 Task: Find connections with filter location Kishtwār with filter topic #technologywith filter profile language Spanish with filter current company Next Education with filter school Odisha University of Technology and Research with filter industry International Trade and Development with filter service category Content Strategy with filter keywords title Computer Programmer
Action: Mouse moved to (266, 210)
Screenshot: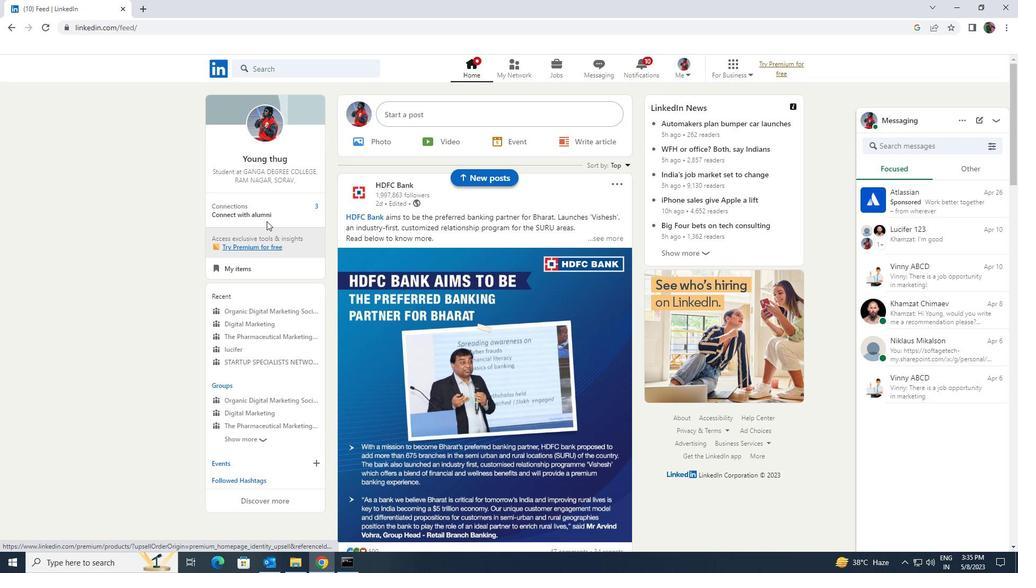 
Action: Mouse pressed left at (266, 210)
Screenshot: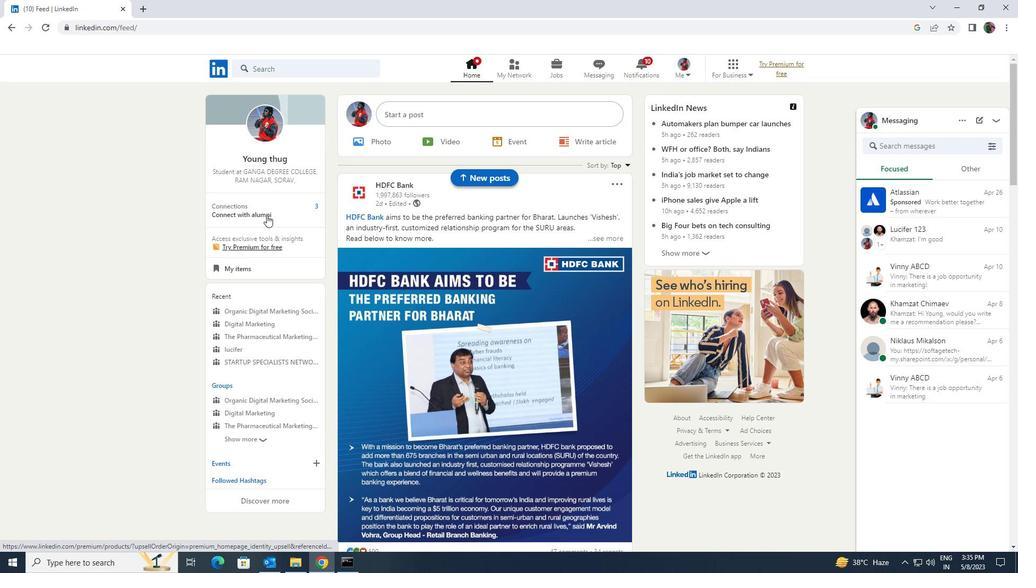 
Action: Mouse moved to (265, 130)
Screenshot: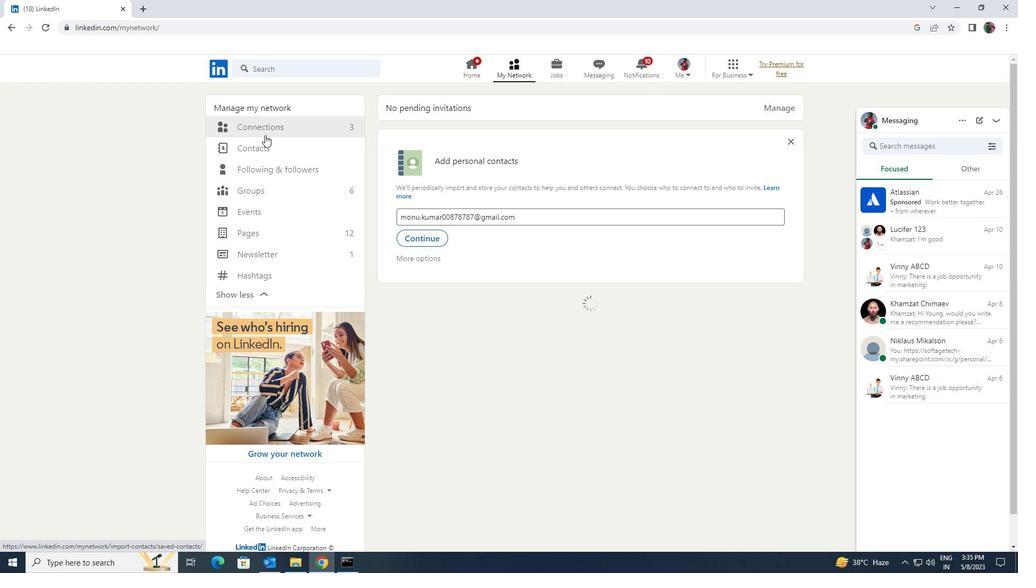 
Action: Mouse pressed left at (265, 130)
Screenshot: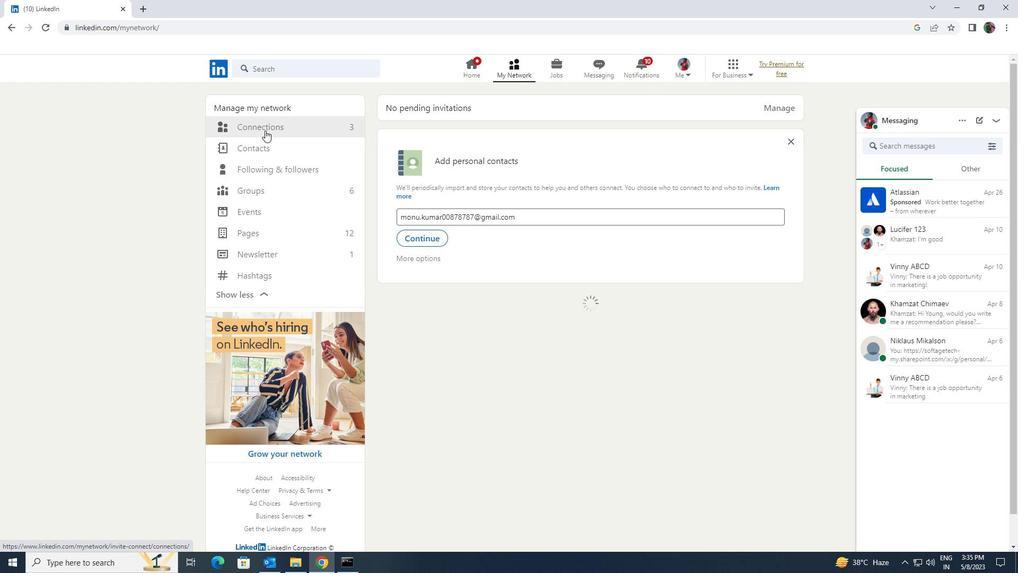 
Action: Mouse moved to (574, 127)
Screenshot: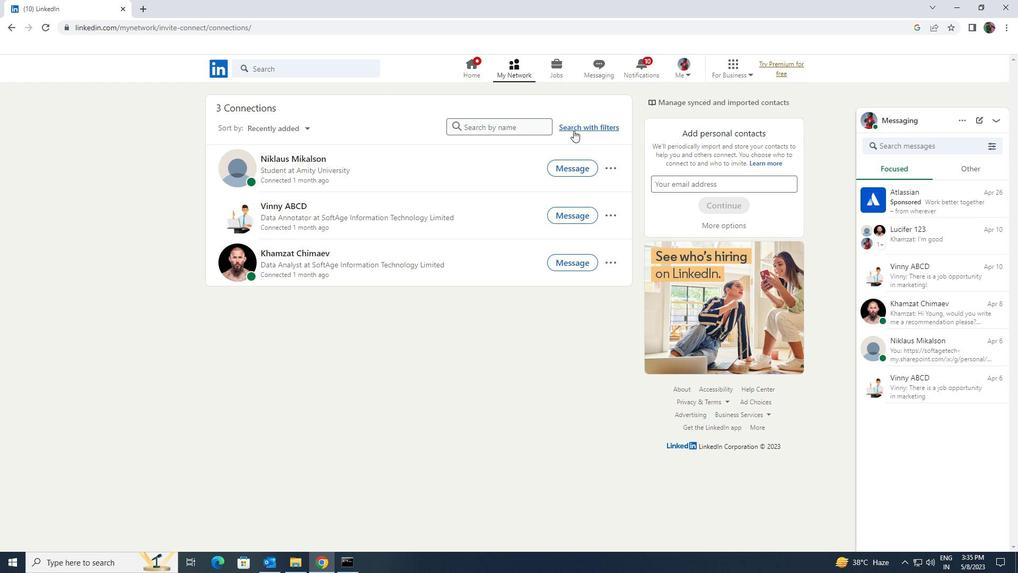 
Action: Mouse pressed left at (574, 127)
Screenshot: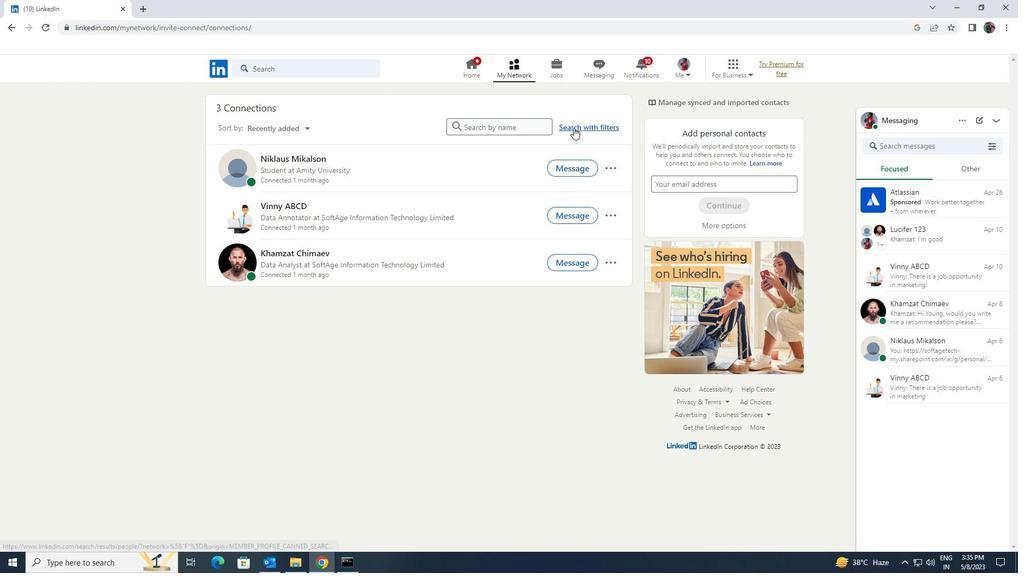 
Action: Mouse moved to (530, 98)
Screenshot: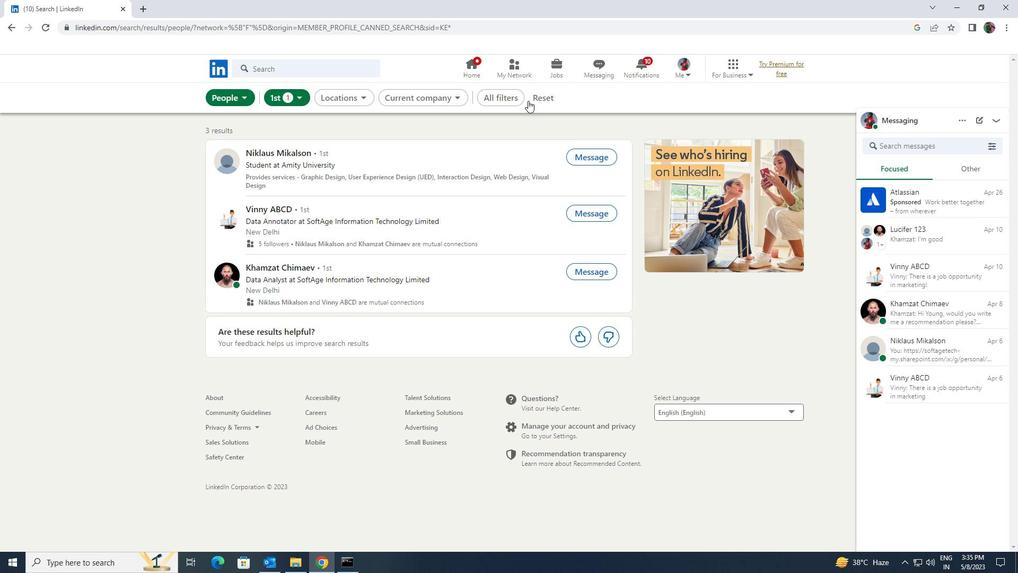 
Action: Mouse pressed left at (530, 98)
Screenshot: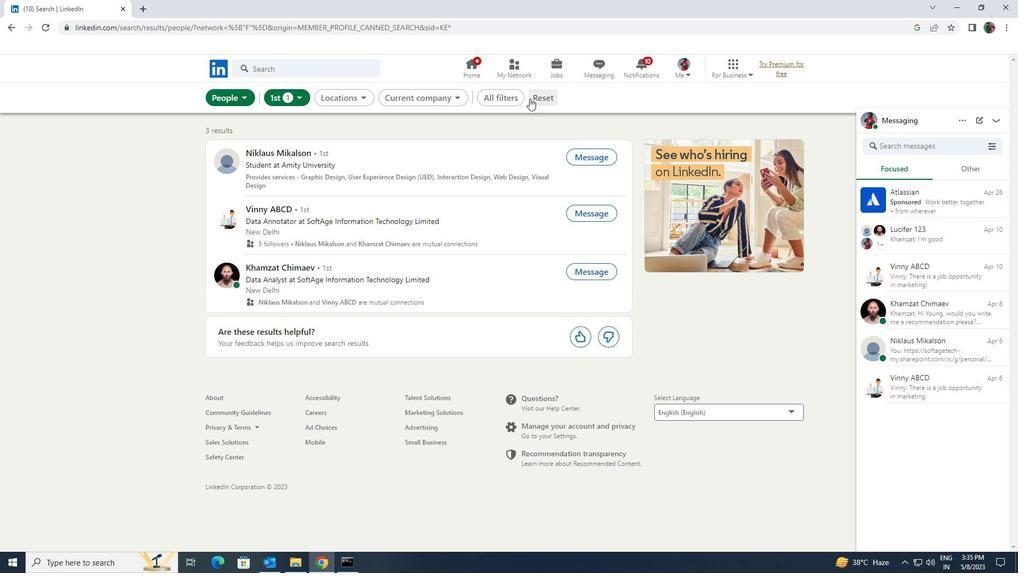 
Action: Mouse moved to (519, 97)
Screenshot: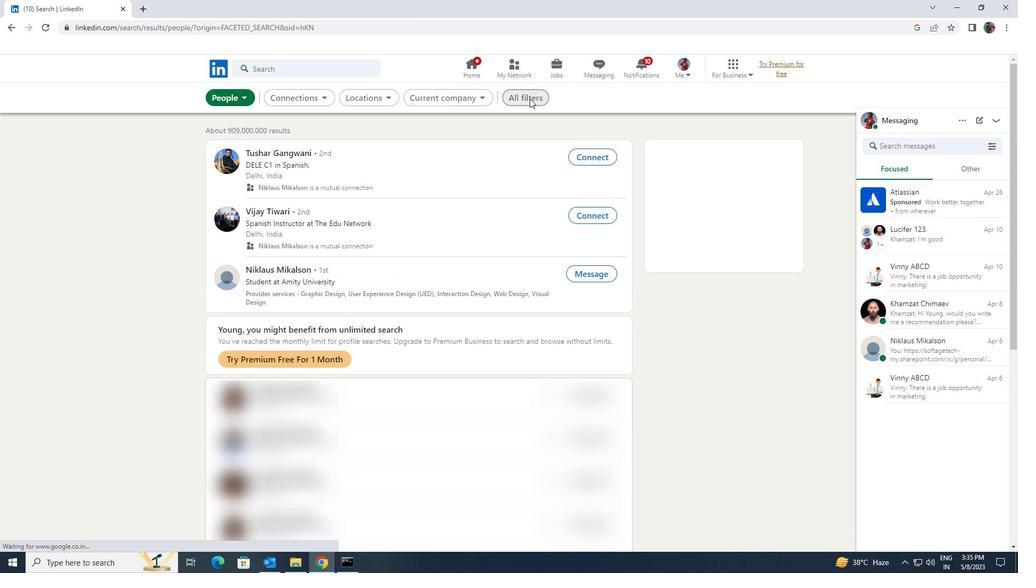 
Action: Mouse pressed left at (519, 97)
Screenshot: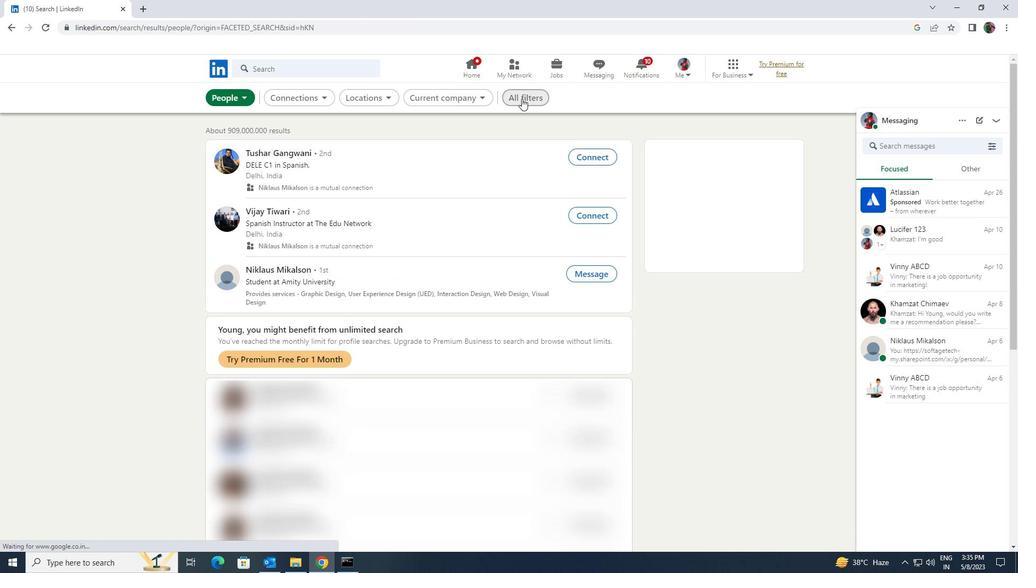 
Action: Mouse moved to (890, 412)
Screenshot: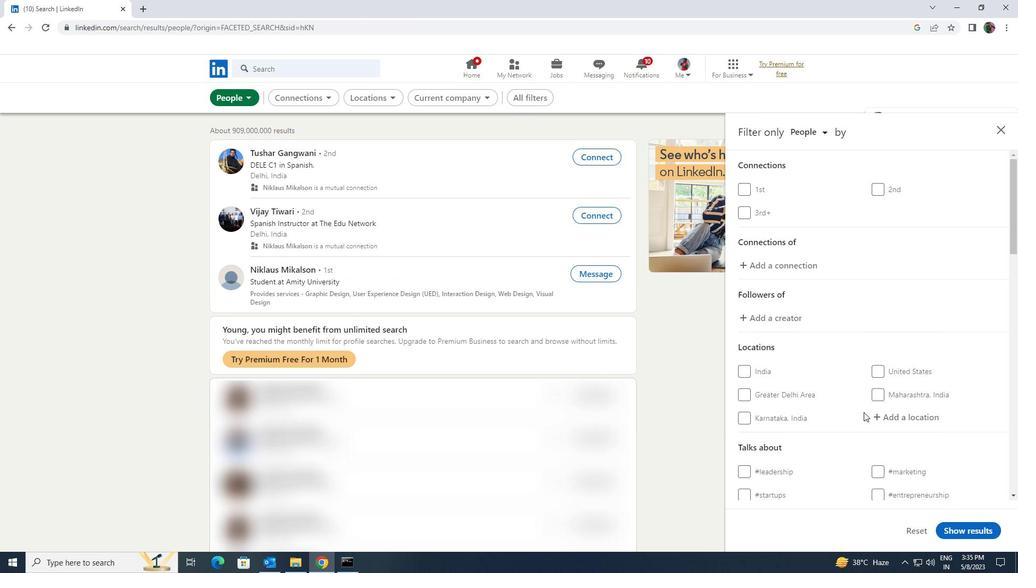 
Action: Mouse pressed left at (890, 412)
Screenshot: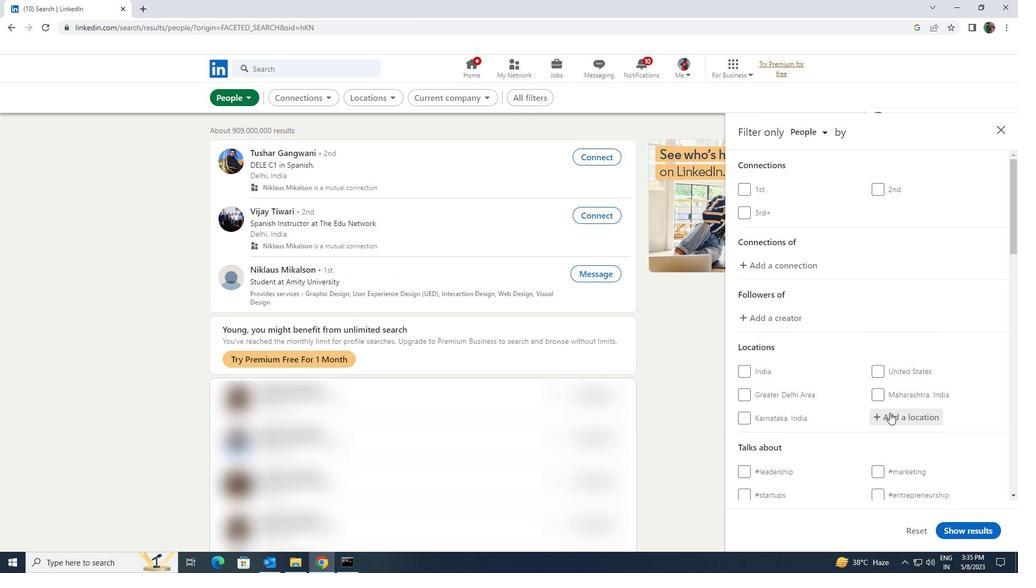 
Action: Key pressed <Key.shift><Key.shift>KISHTWAR
Screenshot: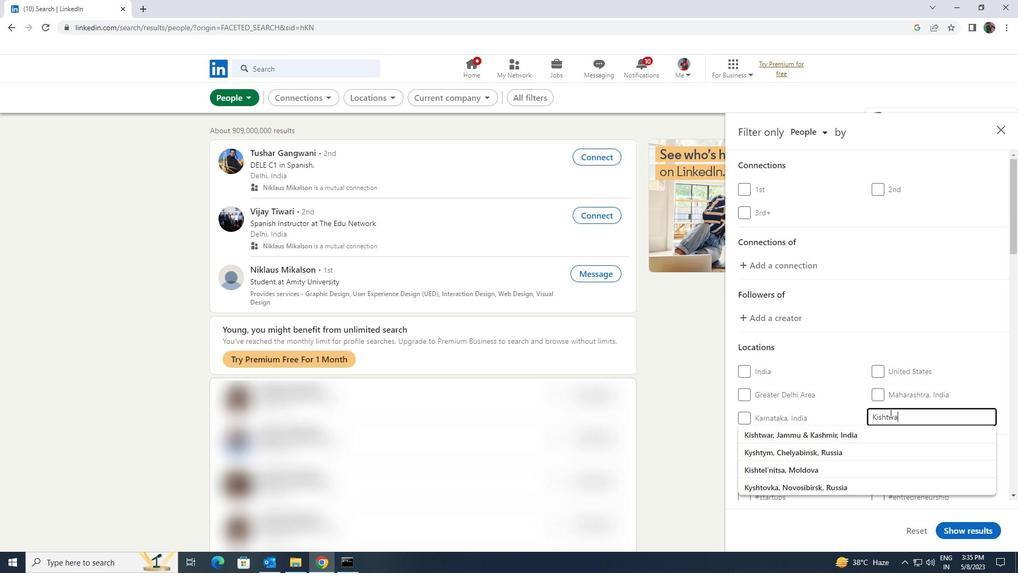 
Action: Mouse moved to (890, 428)
Screenshot: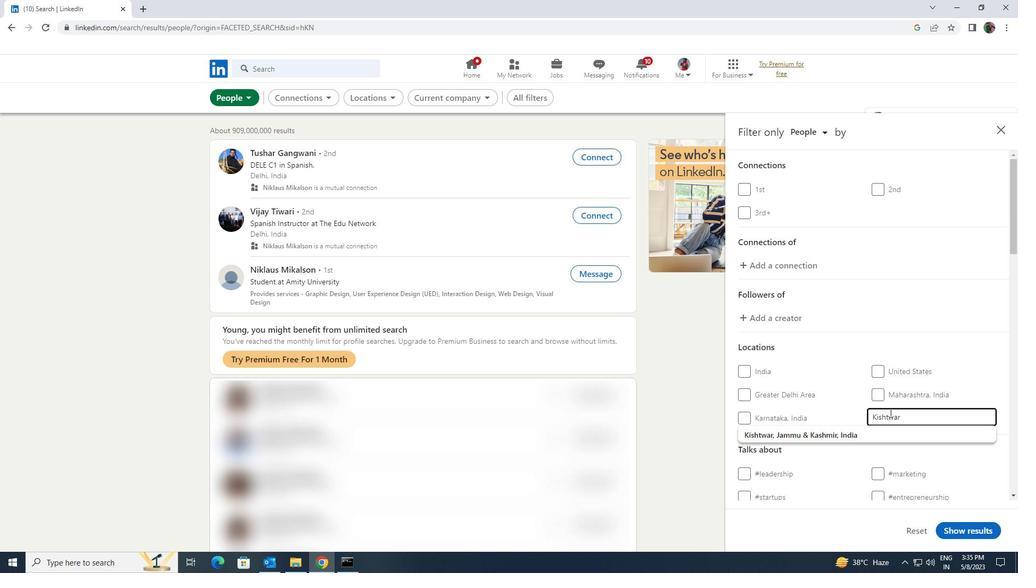 
Action: Mouse pressed left at (890, 428)
Screenshot: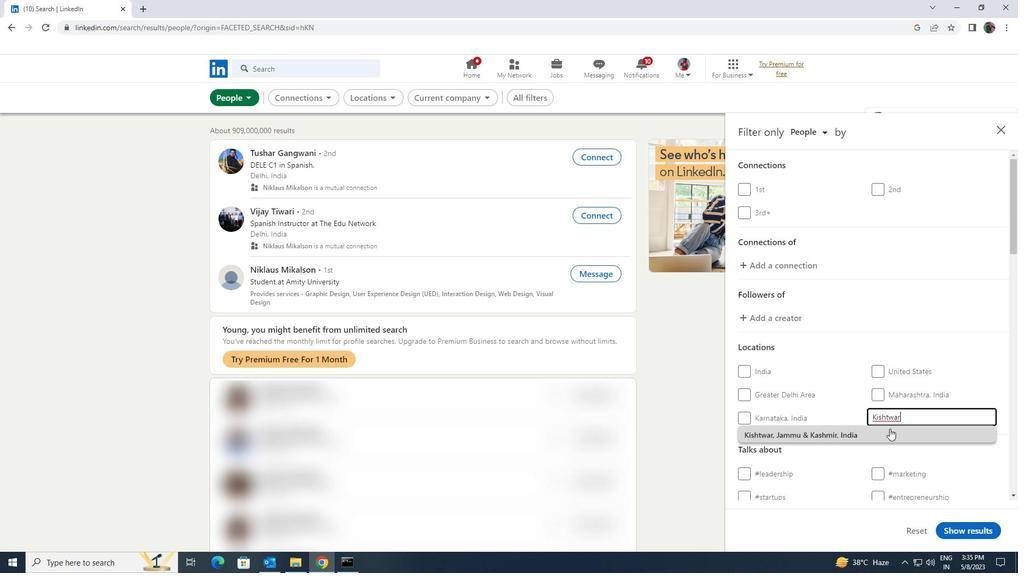 
Action: Mouse moved to (890, 429)
Screenshot: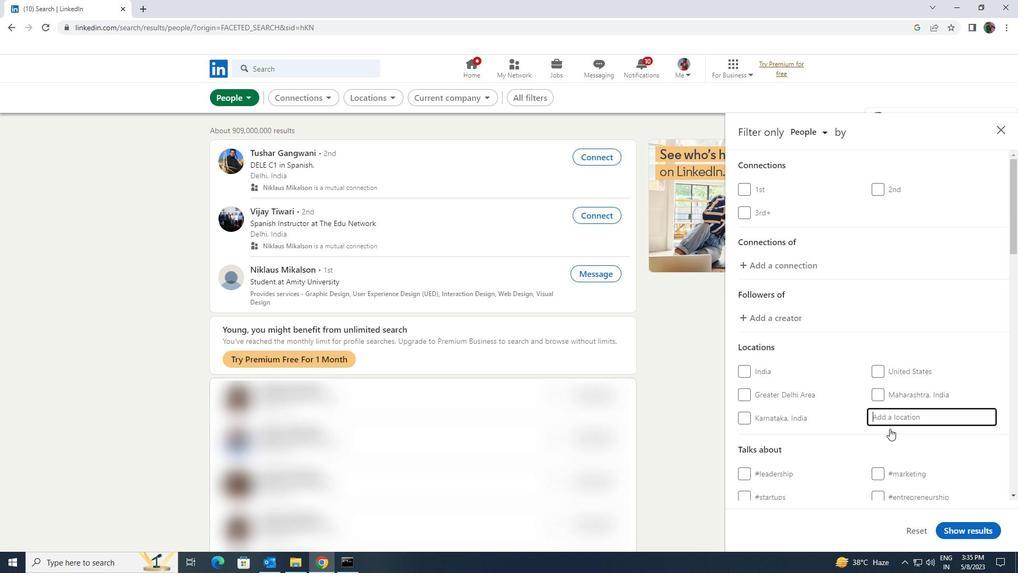 
Action: Mouse scrolled (890, 428) with delta (0, 0)
Screenshot: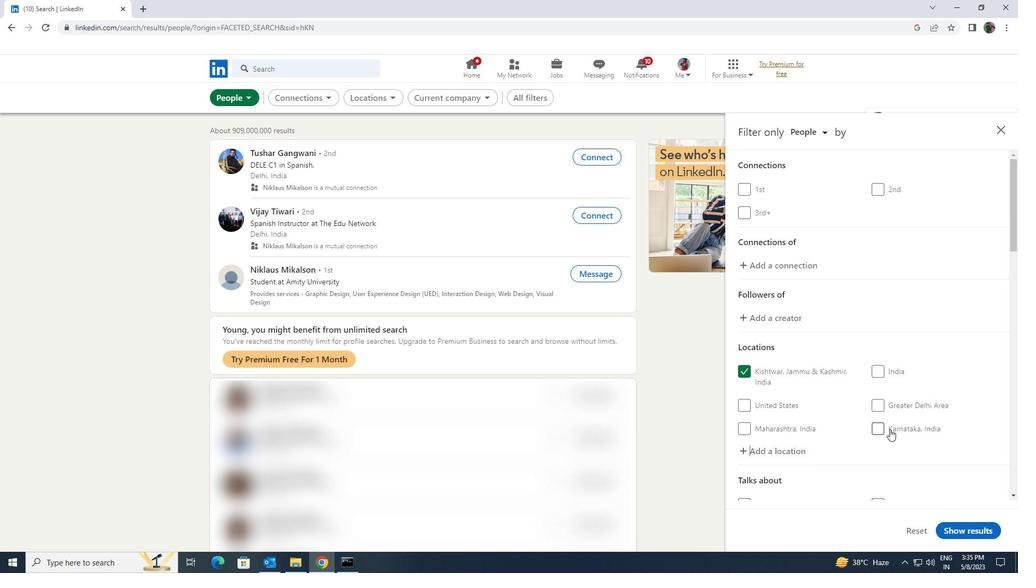 
Action: Mouse scrolled (890, 428) with delta (0, 0)
Screenshot: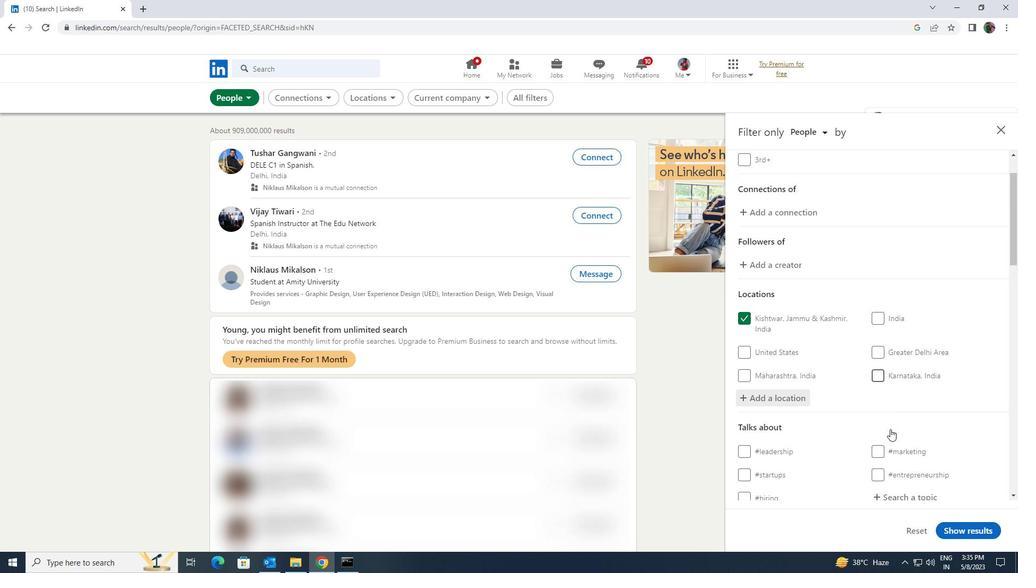 
Action: Mouse moved to (894, 438)
Screenshot: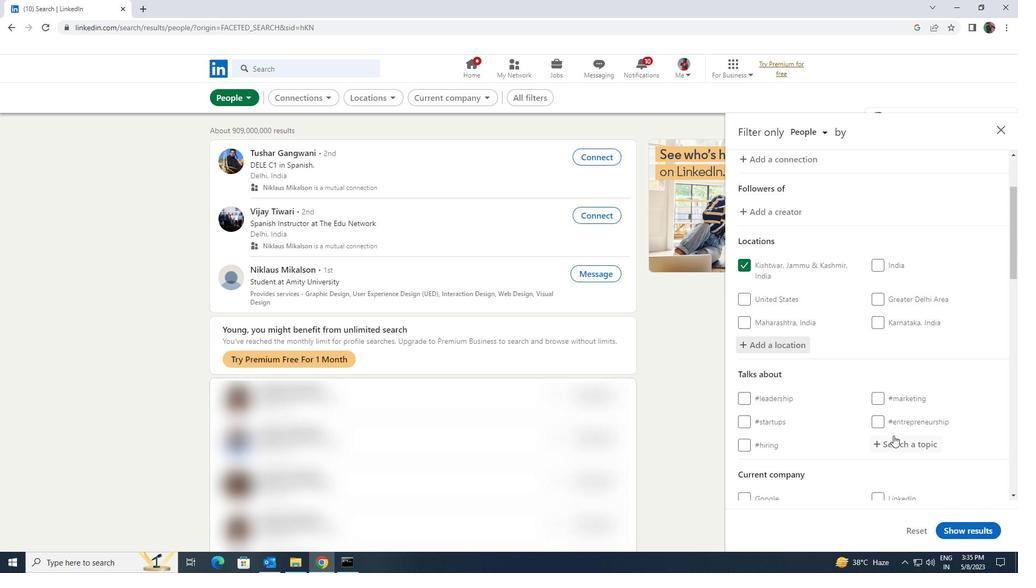 
Action: Mouse pressed left at (894, 438)
Screenshot: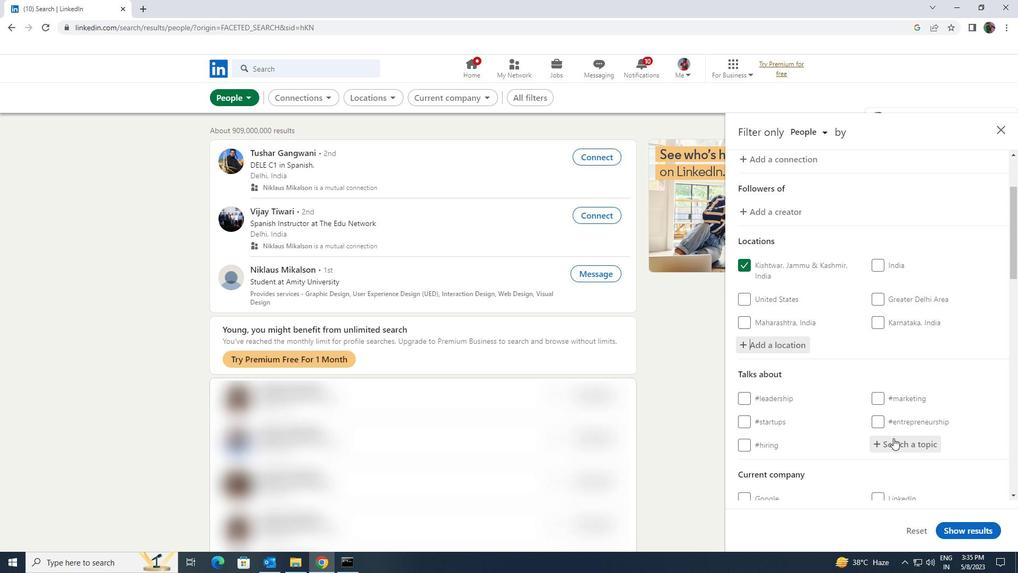 
Action: Key pressed <Key.shift>TECHNOLOGY
Screenshot: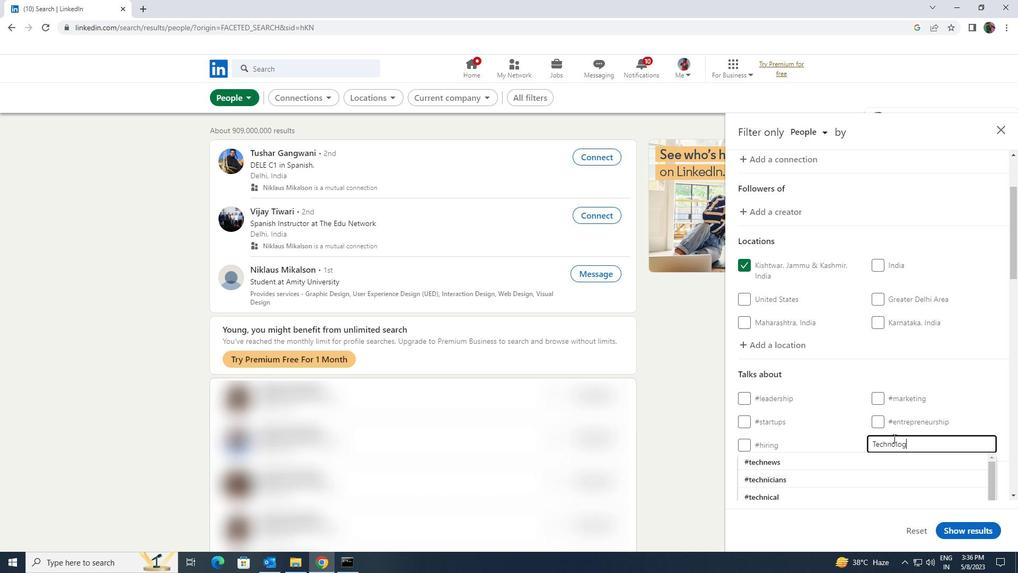 
Action: Mouse moved to (891, 456)
Screenshot: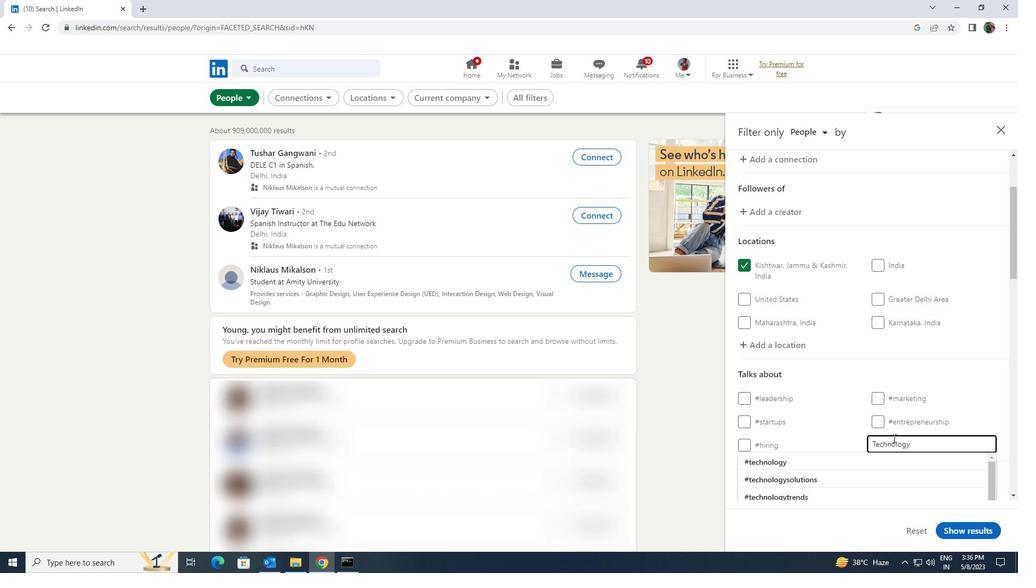 
Action: Mouse pressed left at (891, 456)
Screenshot: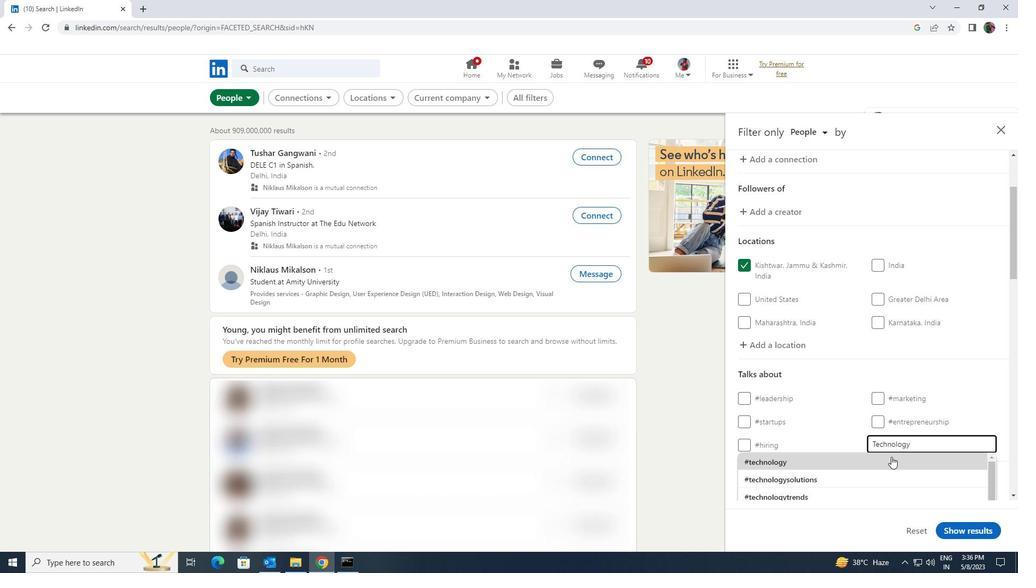 
Action: Mouse scrolled (891, 456) with delta (0, 0)
Screenshot: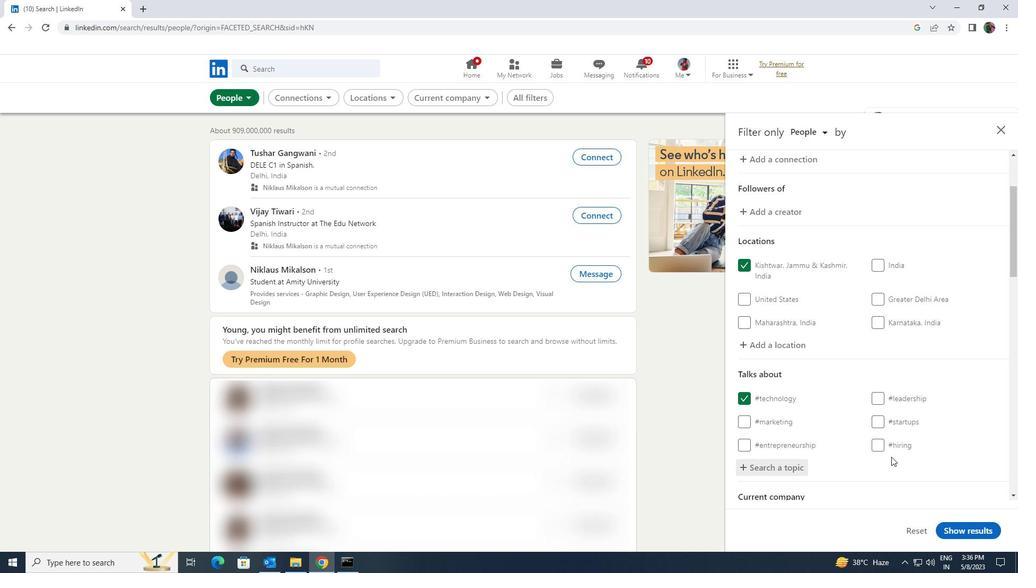 
Action: Mouse scrolled (891, 456) with delta (0, 0)
Screenshot: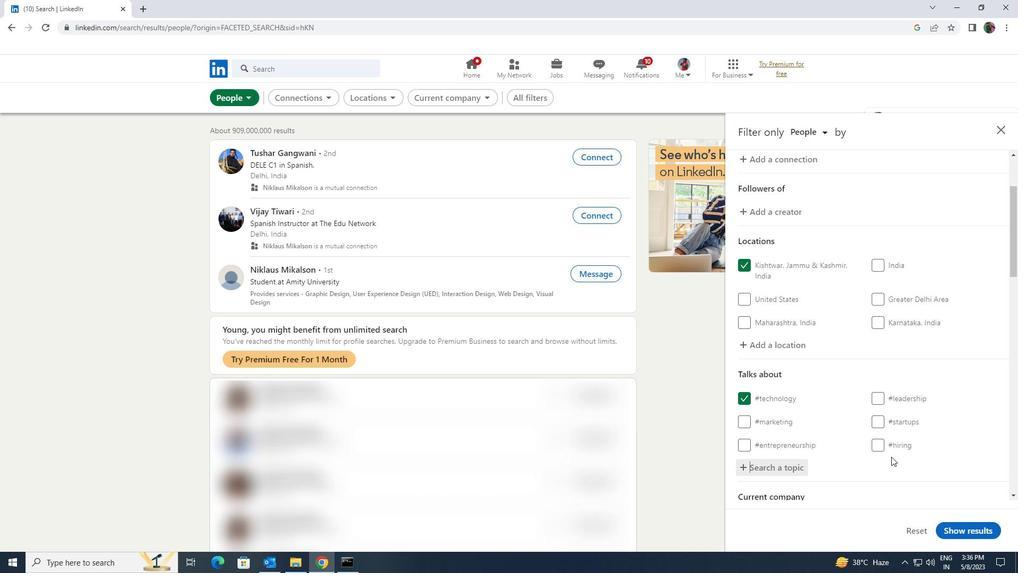 
Action: Mouse scrolled (891, 456) with delta (0, 0)
Screenshot: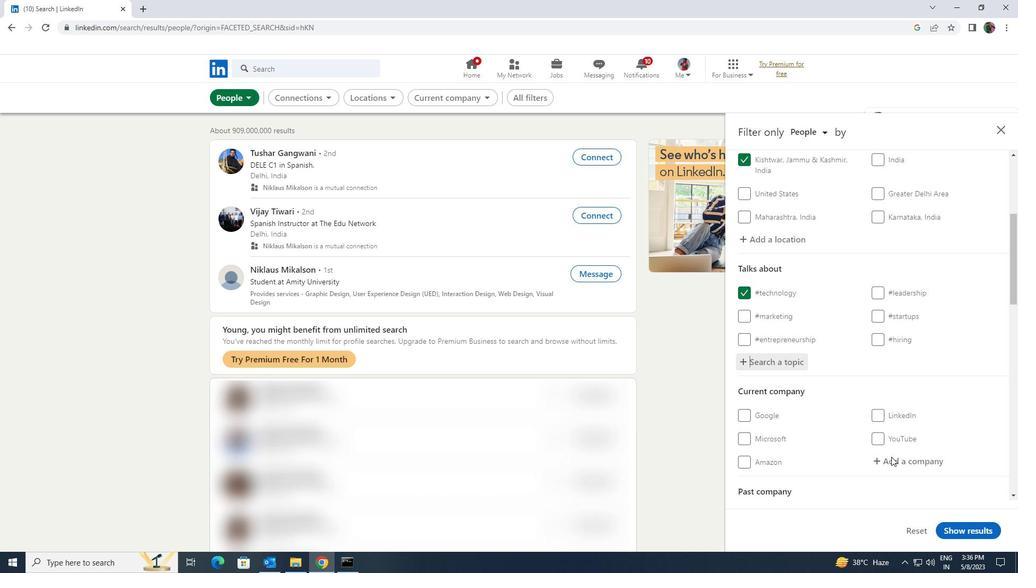
Action: Mouse scrolled (891, 456) with delta (0, 0)
Screenshot: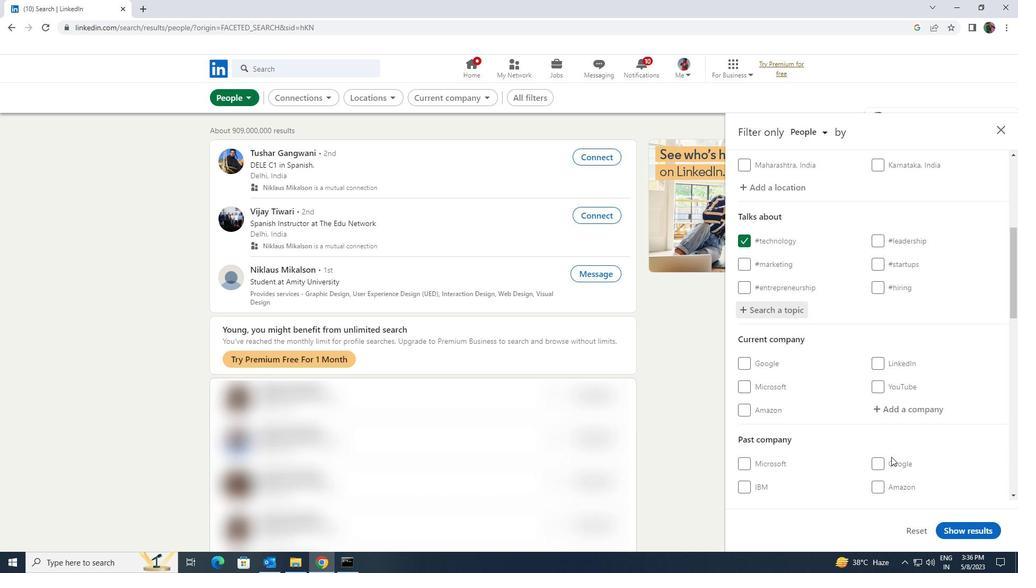 
Action: Mouse scrolled (891, 456) with delta (0, 0)
Screenshot: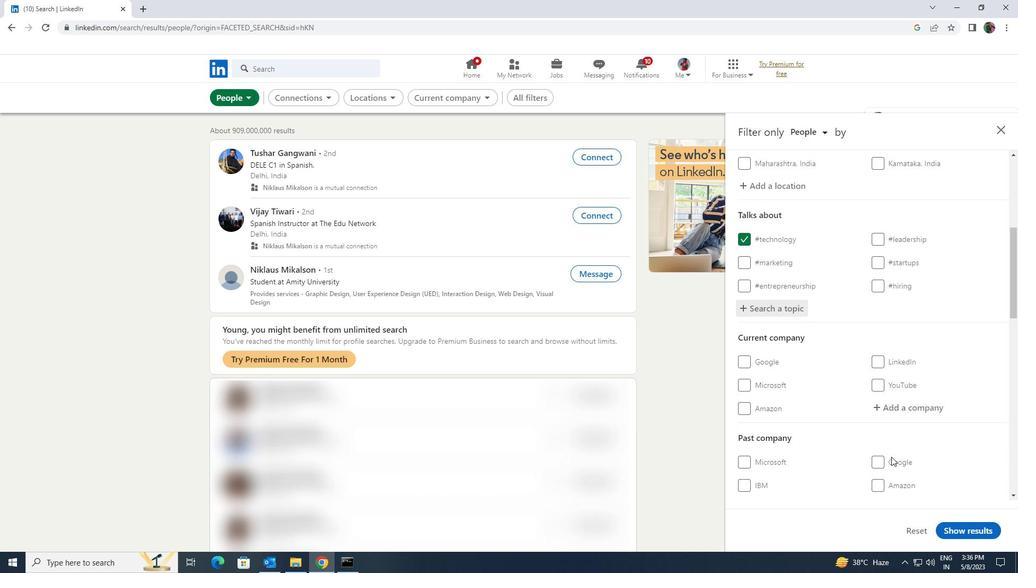 
Action: Mouse moved to (891, 457)
Screenshot: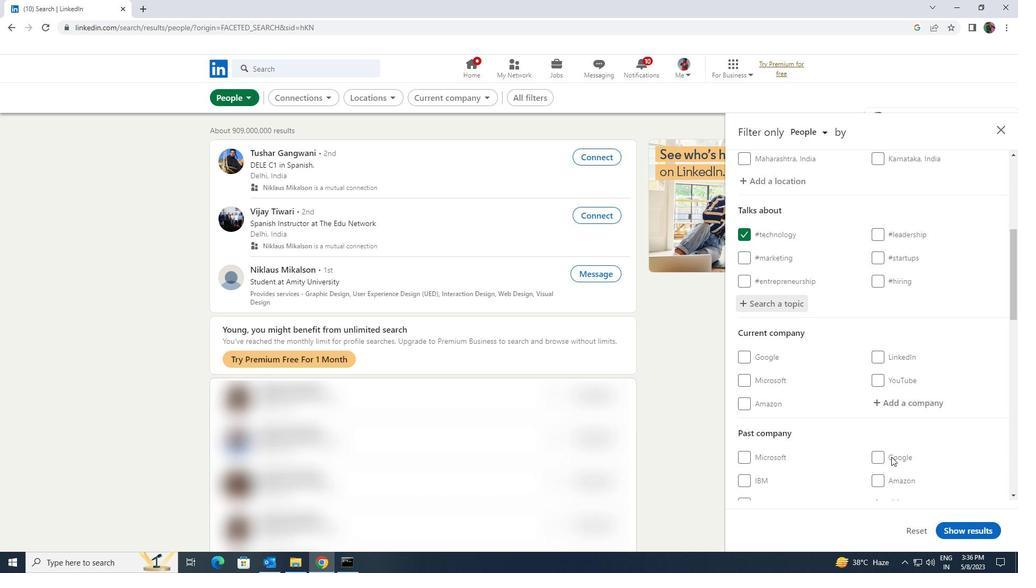 
Action: Mouse scrolled (891, 456) with delta (0, 0)
Screenshot: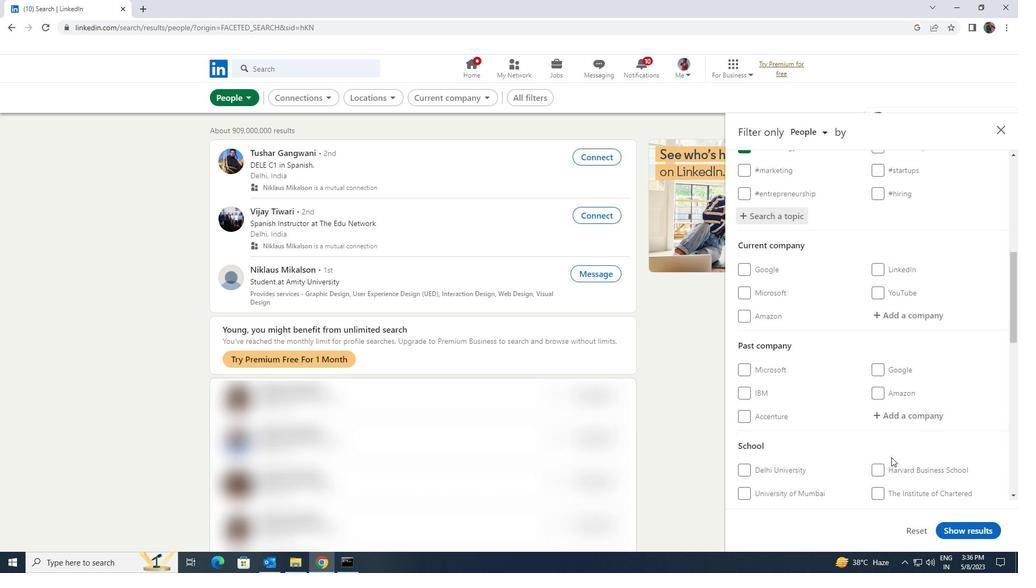 
Action: Mouse scrolled (891, 456) with delta (0, 0)
Screenshot: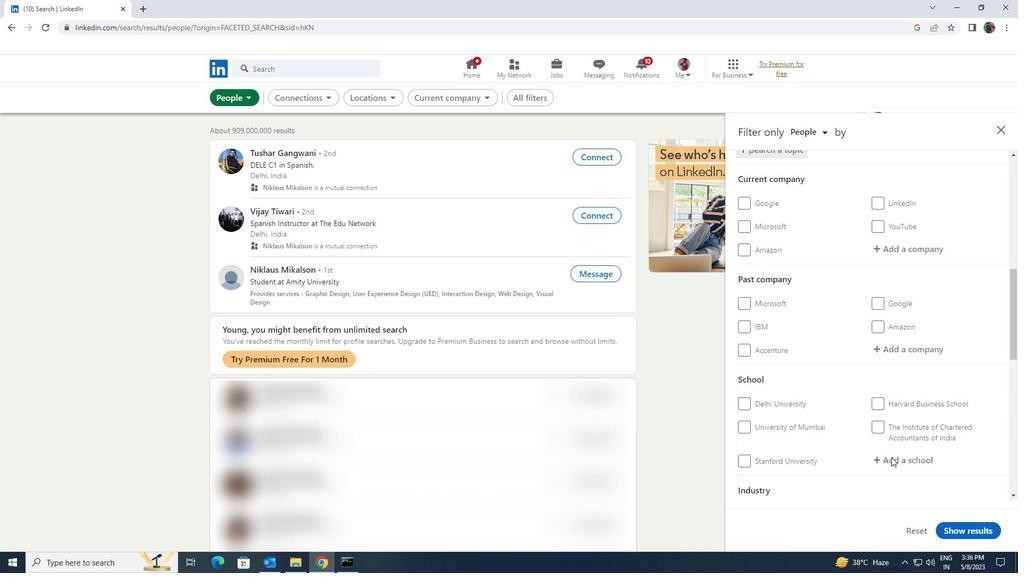 
Action: Mouse moved to (891, 457)
Screenshot: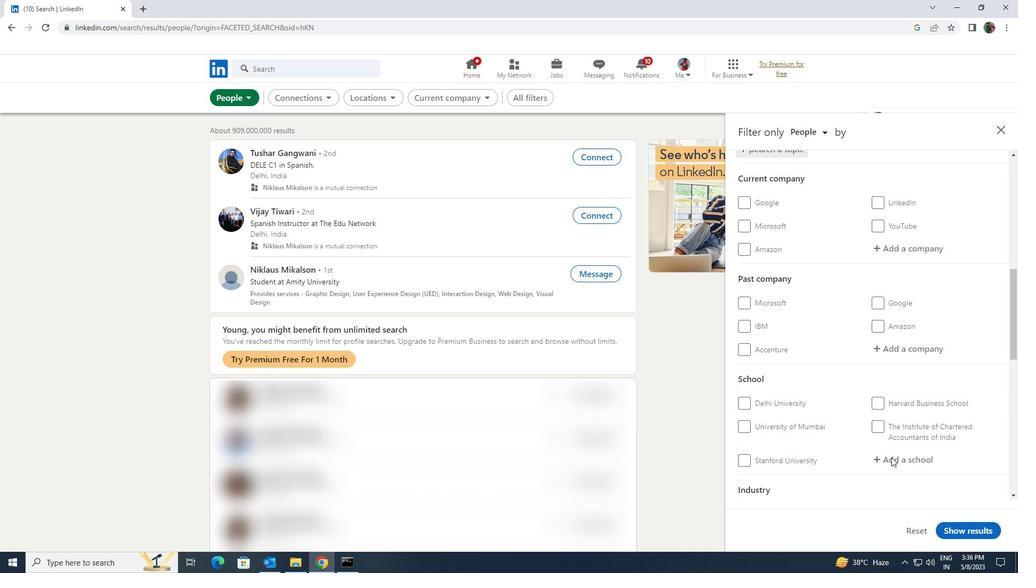
Action: Mouse scrolled (891, 457) with delta (0, 0)
Screenshot: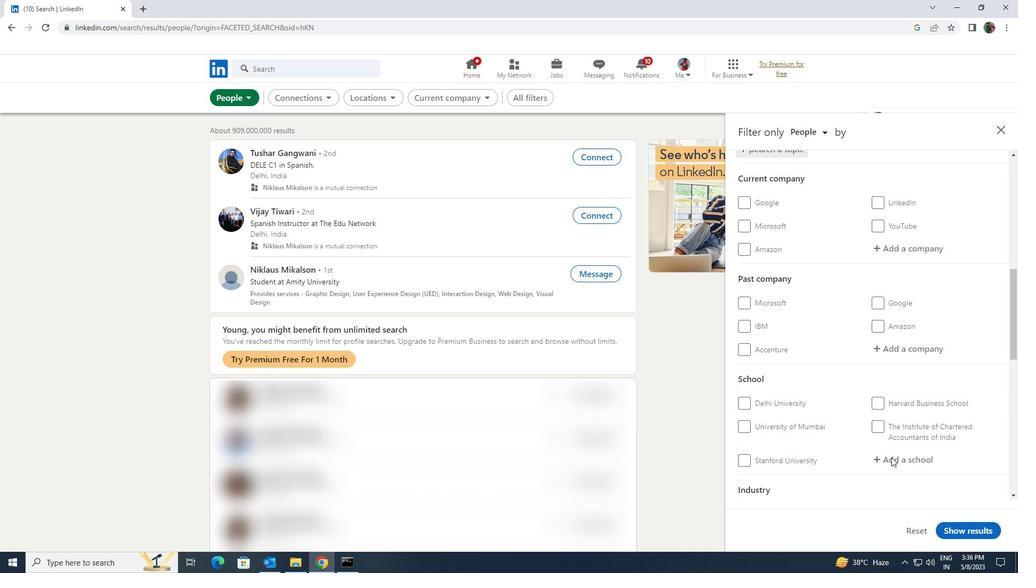 
Action: Mouse scrolled (891, 457) with delta (0, 0)
Screenshot: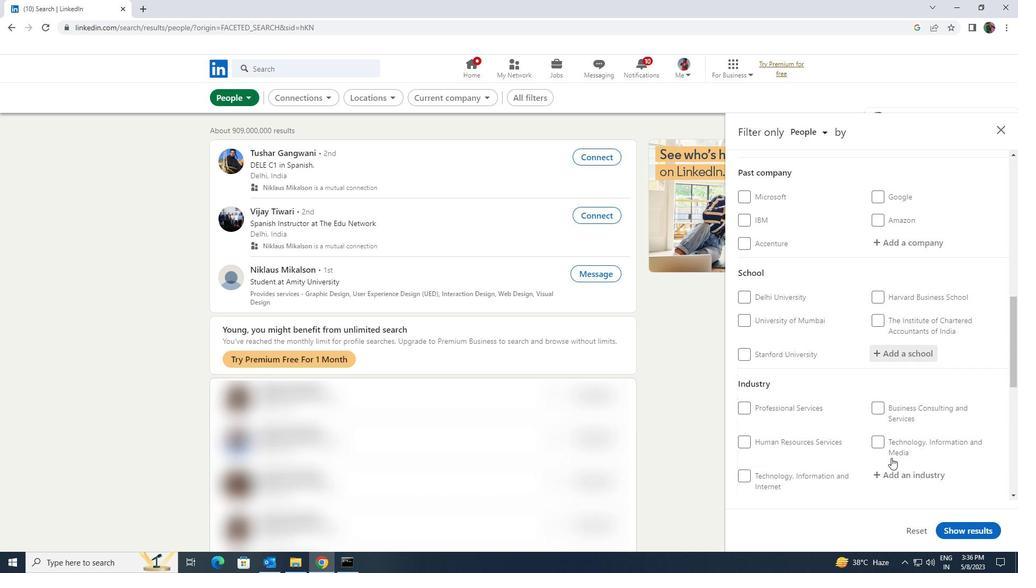 
Action: Mouse scrolled (891, 457) with delta (0, 0)
Screenshot: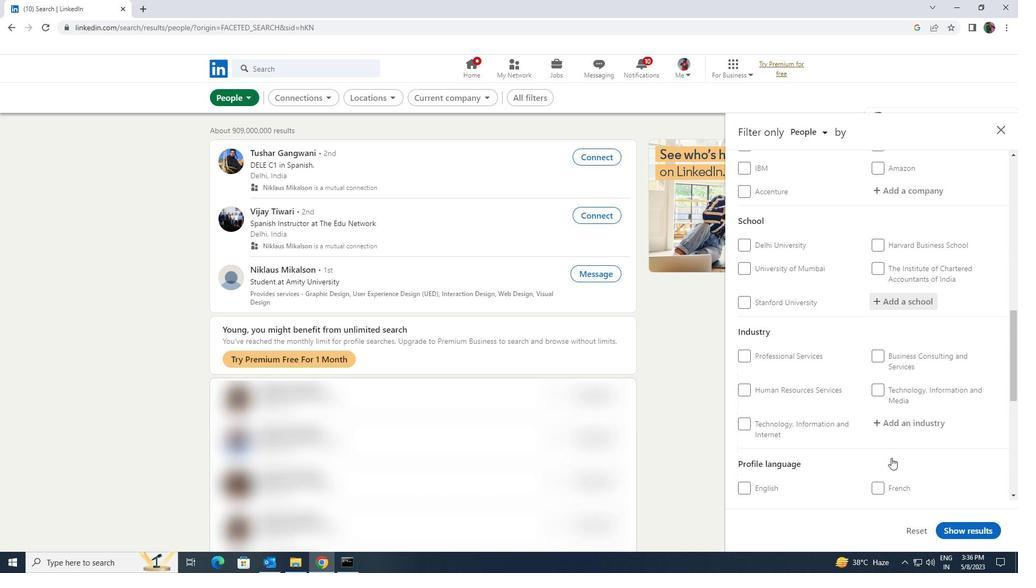 
Action: Mouse moved to (763, 459)
Screenshot: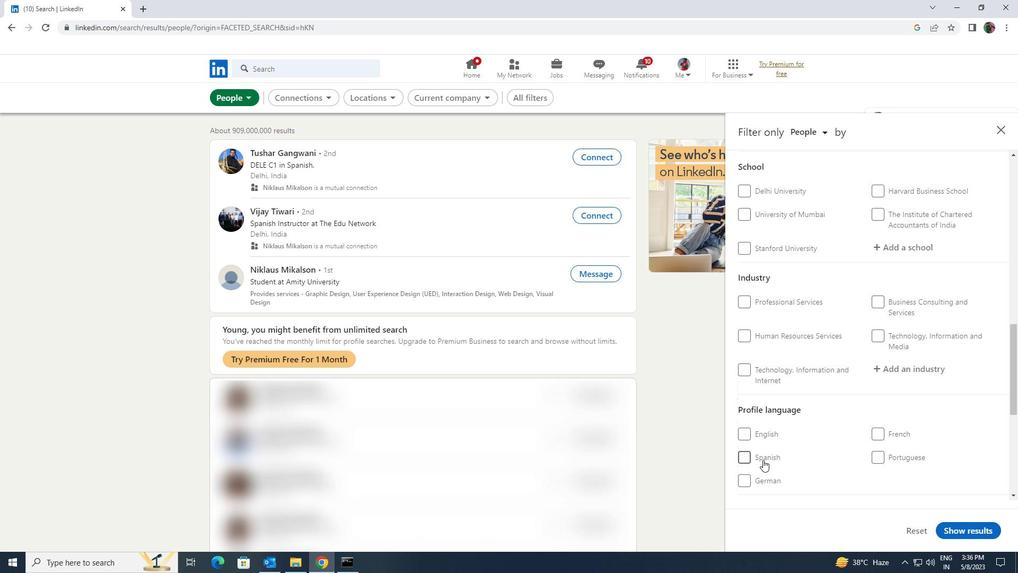 
Action: Mouse pressed left at (763, 459)
Screenshot: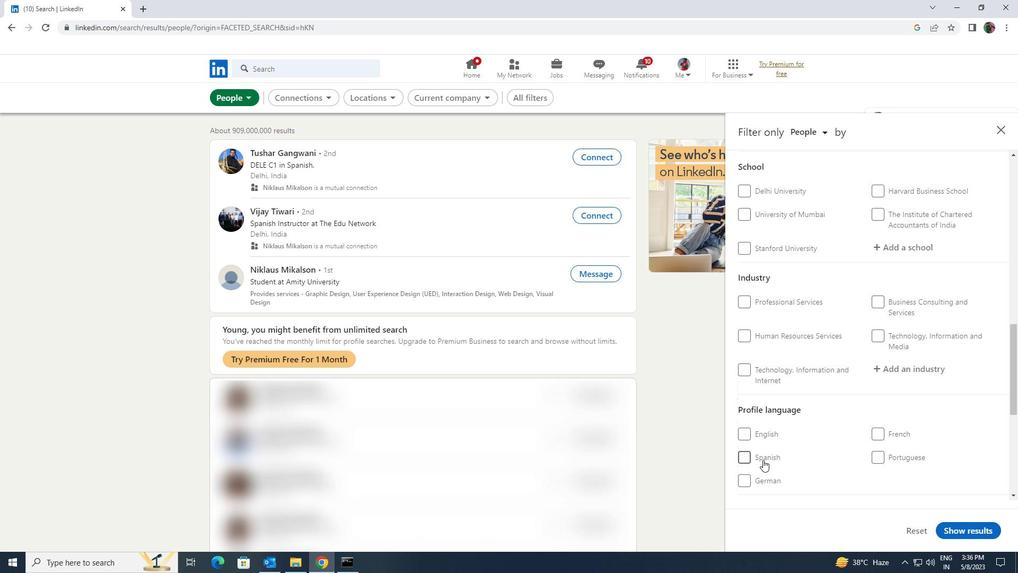 
Action: Mouse moved to (875, 452)
Screenshot: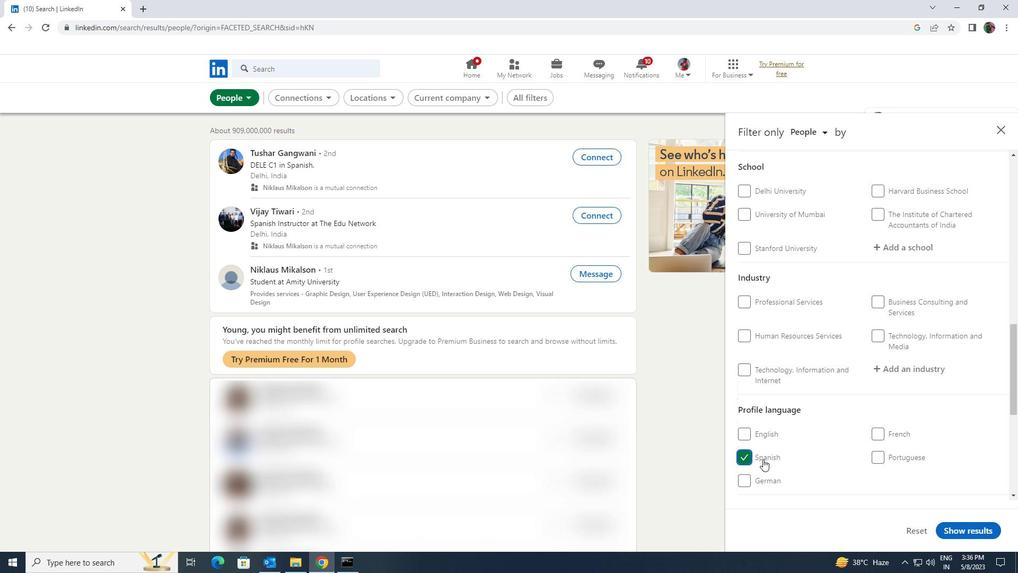 
Action: Mouse scrolled (875, 452) with delta (0, 0)
Screenshot: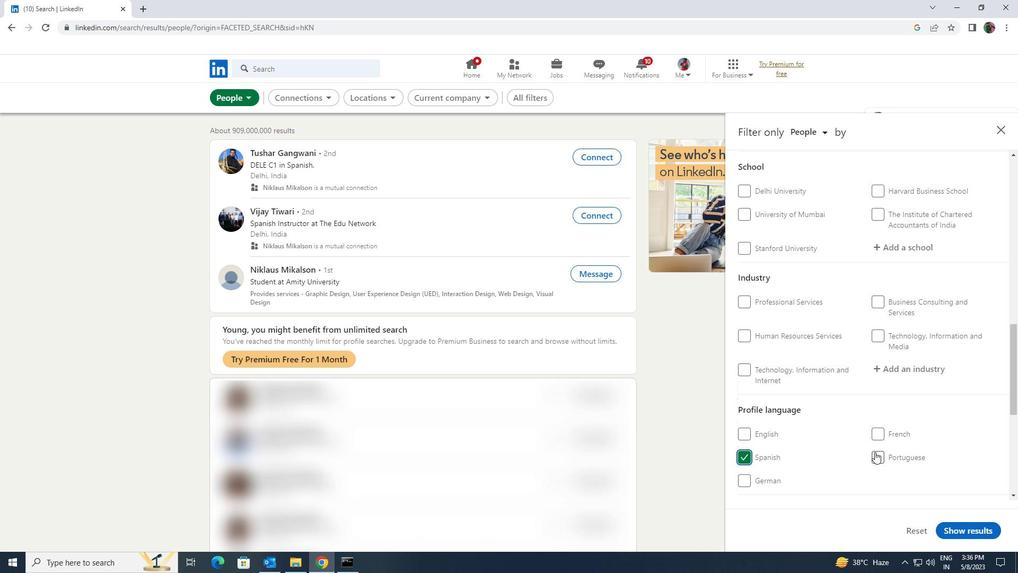 
Action: Mouse moved to (876, 452)
Screenshot: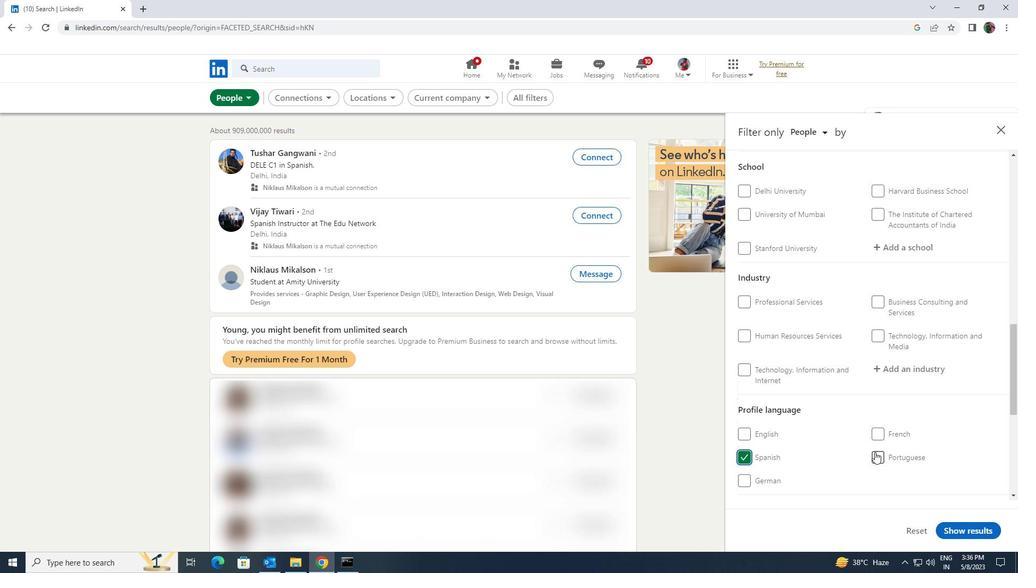 
Action: Mouse scrolled (876, 452) with delta (0, 0)
Screenshot: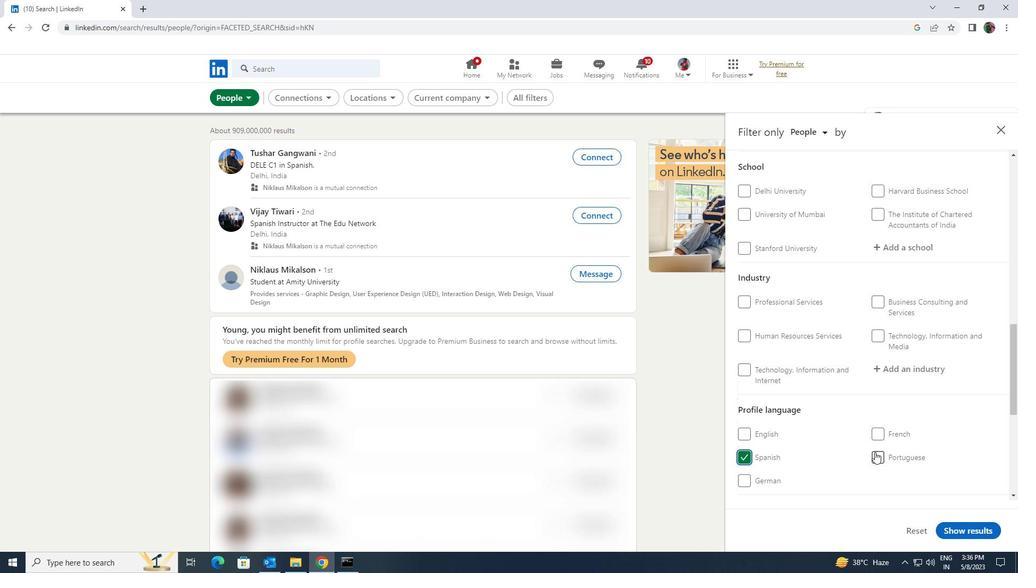 
Action: Mouse moved to (876, 451)
Screenshot: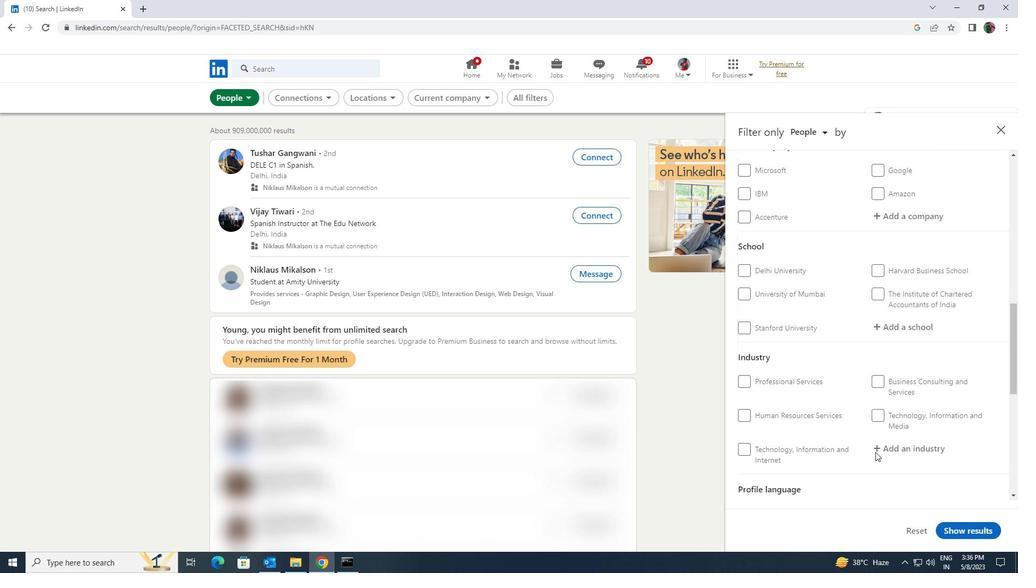 
Action: Mouse scrolled (876, 452) with delta (0, 0)
Screenshot: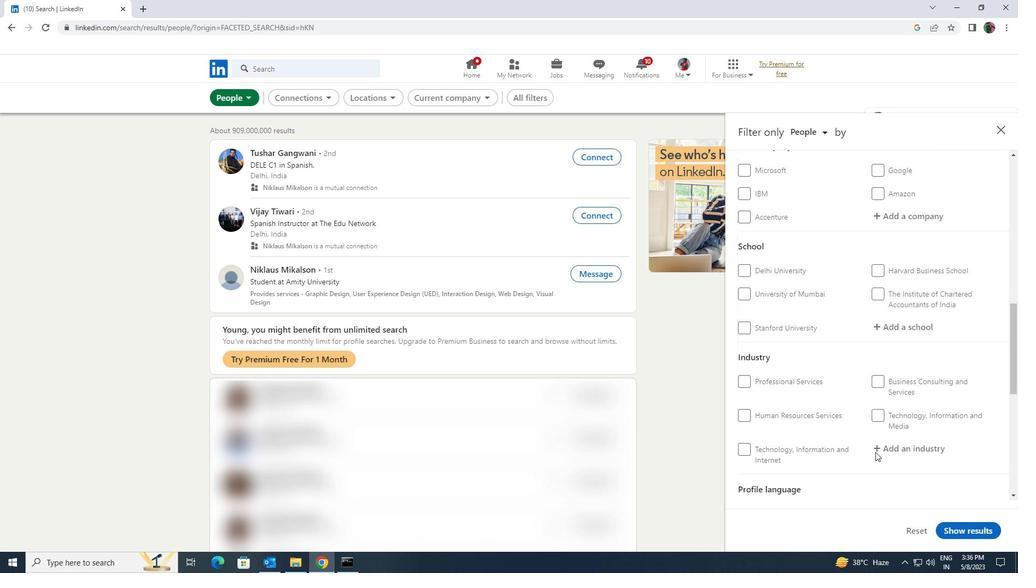 
Action: Mouse moved to (877, 451)
Screenshot: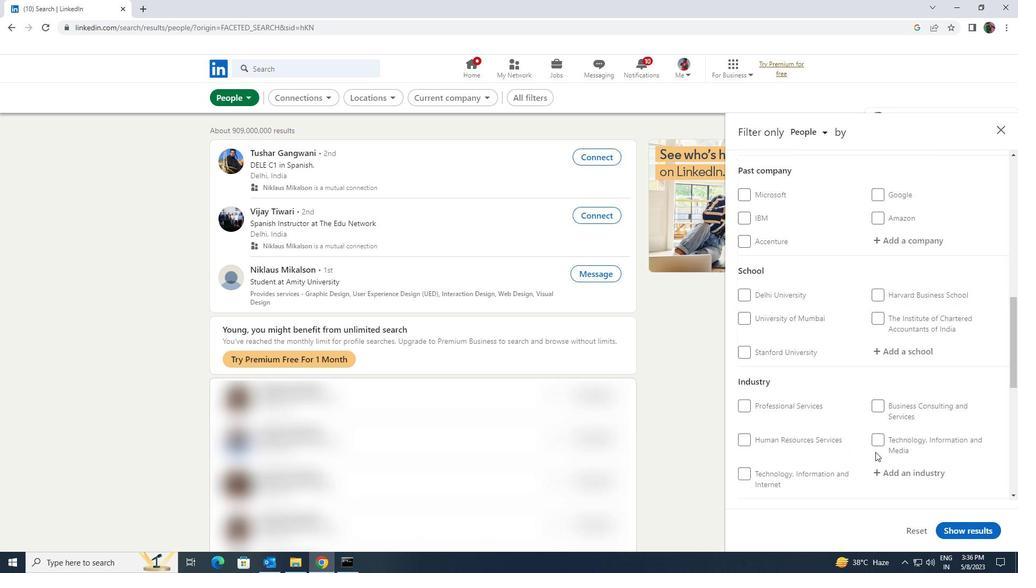 
Action: Mouse scrolled (877, 451) with delta (0, 0)
Screenshot: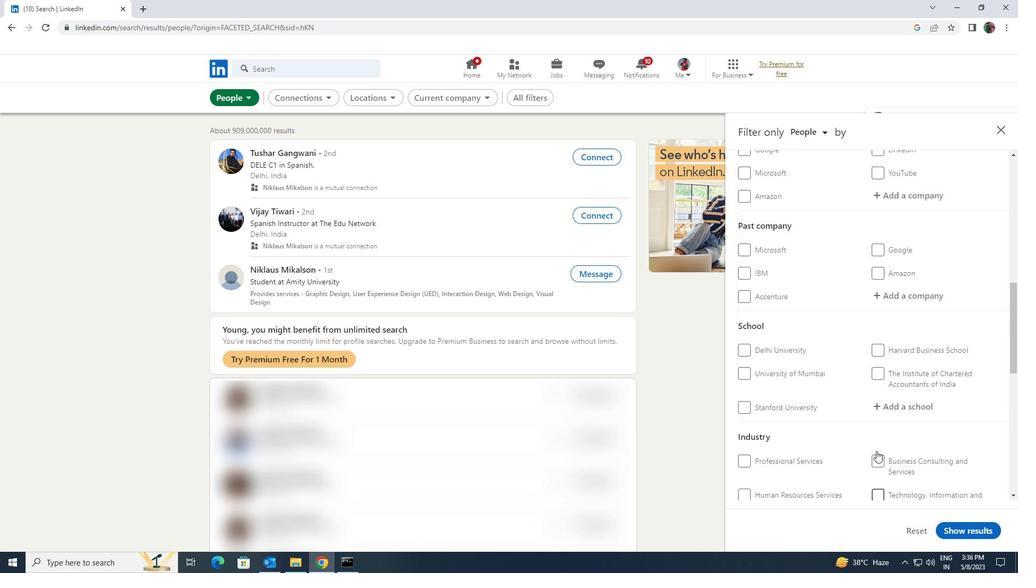 
Action: Mouse scrolled (877, 451) with delta (0, 0)
Screenshot: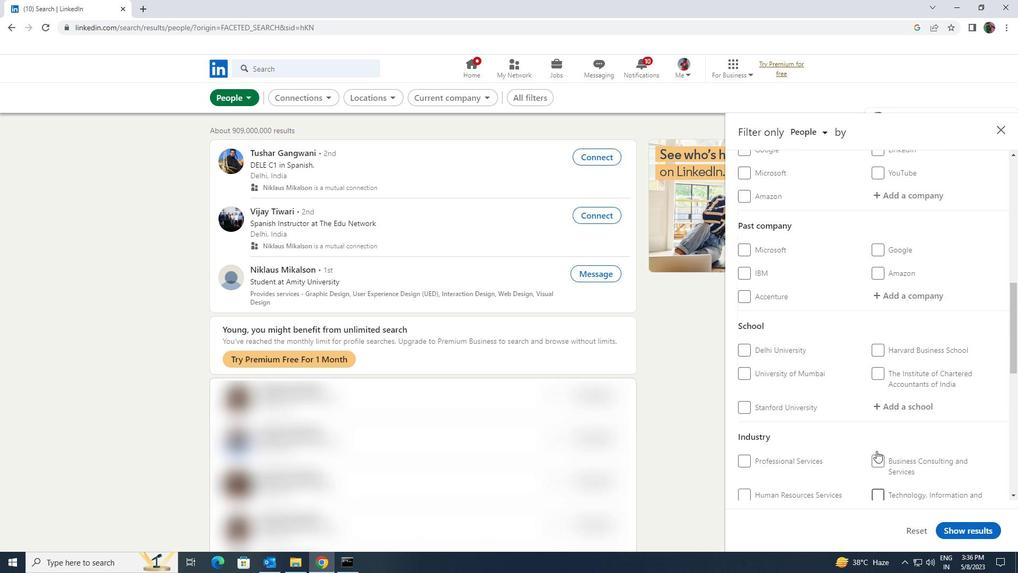 
Action: Mouse scrolled (877, 451) with delta (0, 0)
Screenshot: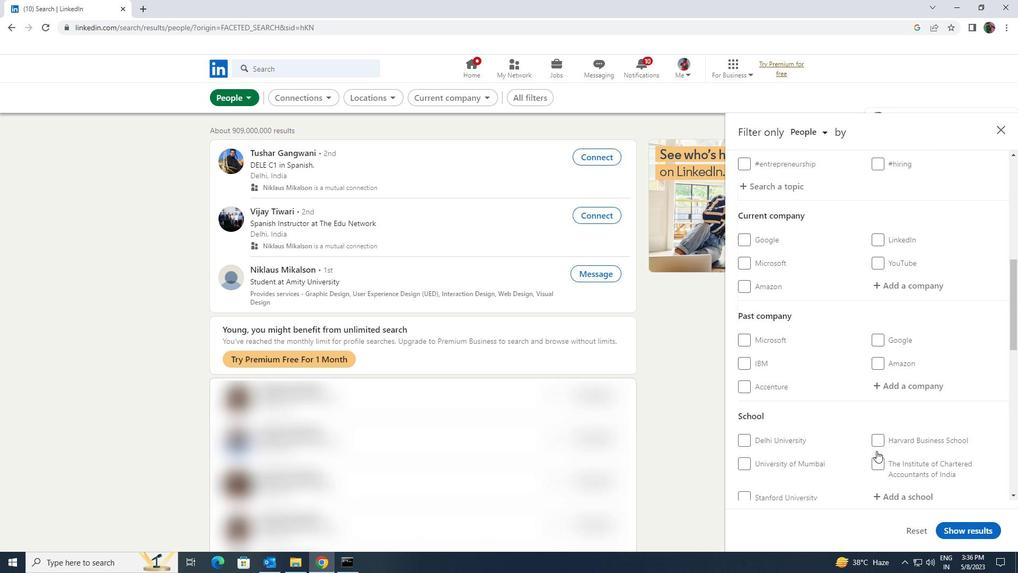 
Action: Mouse scrolled (877, 451) with delta (0, 0)
Screenshot: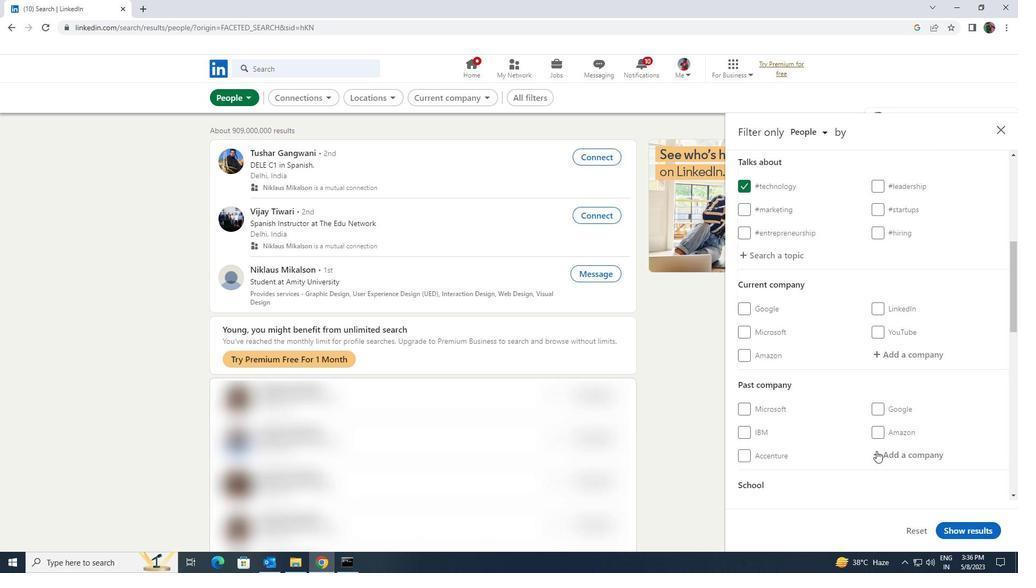 
Action: Mouse moved to (885, 412)
Screenshot: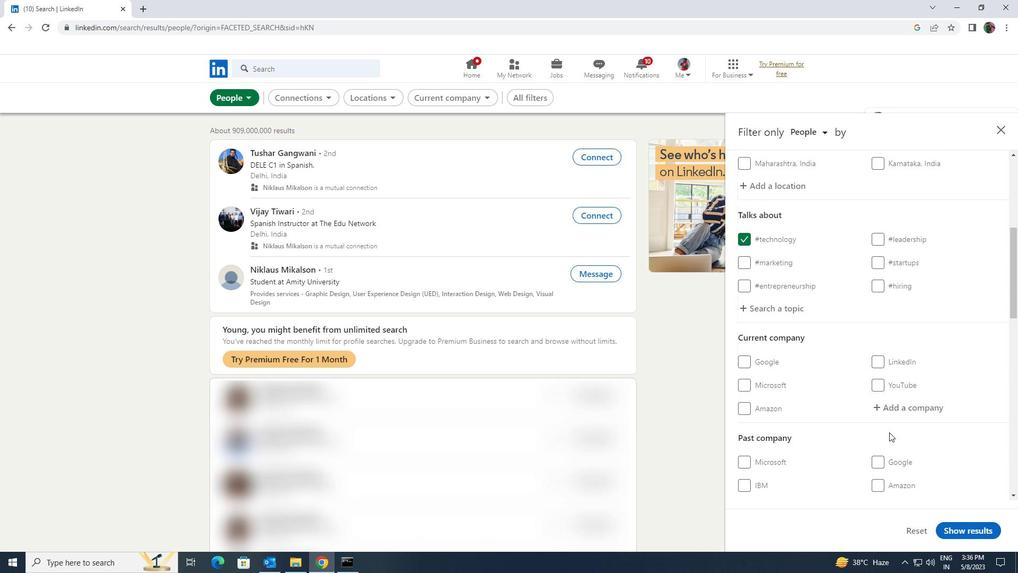 
Action: Mouse pressed left at (885, 412)
Screenshot: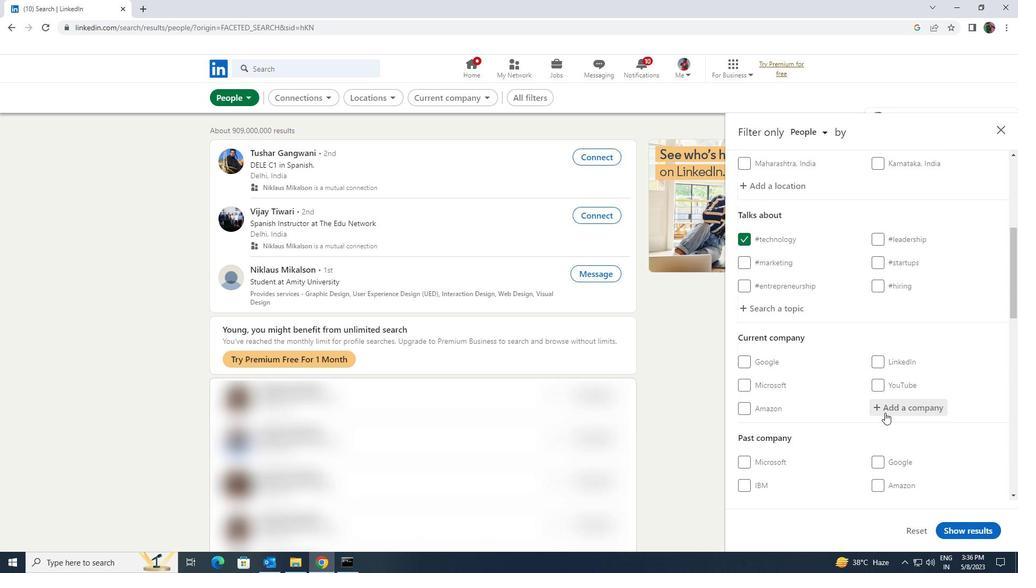 
Action: Key pressed <Key.shift>NEXT
Screenshot: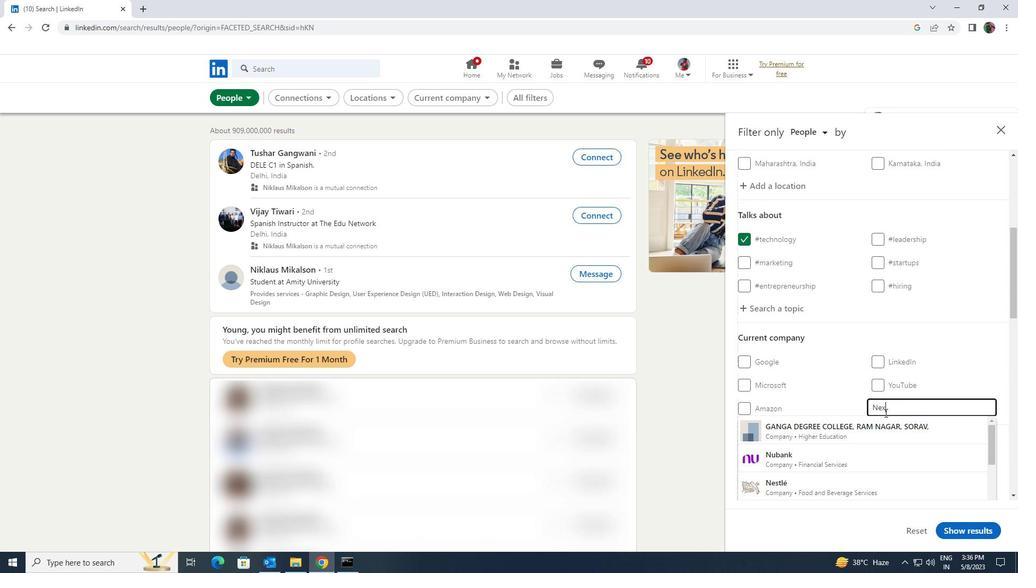 
Action: Mouse moved to (874, 432)
Screenshot: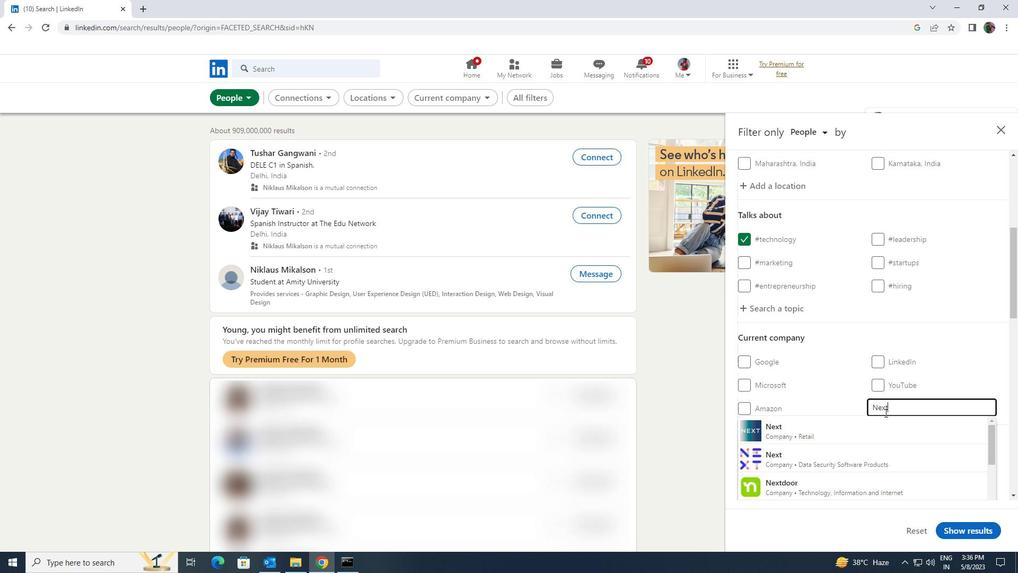 
Action: Mouse pressed left at (874, 432)
Screenshot: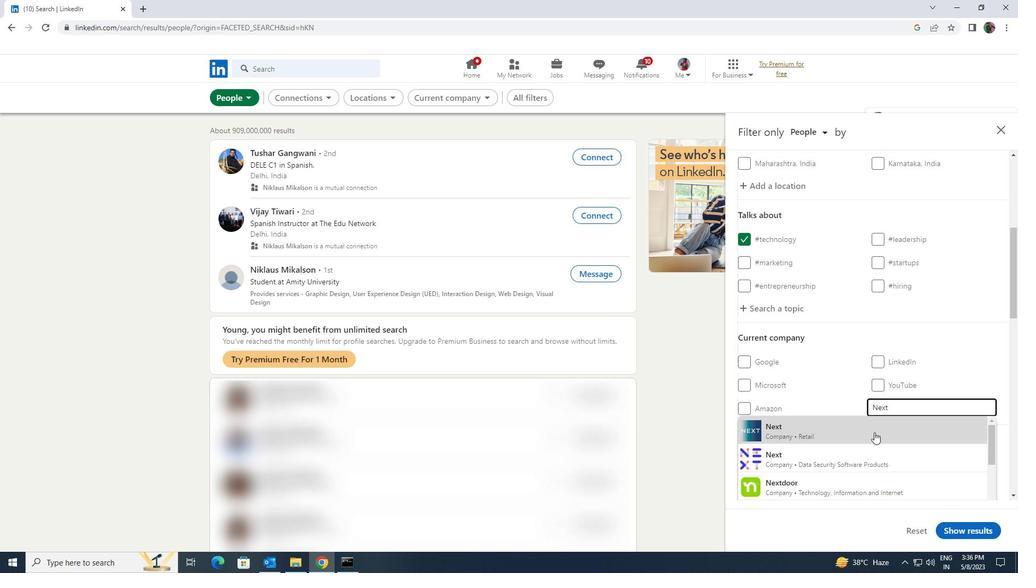 
Action: Mouse moved to (876, 432)
Screenshot: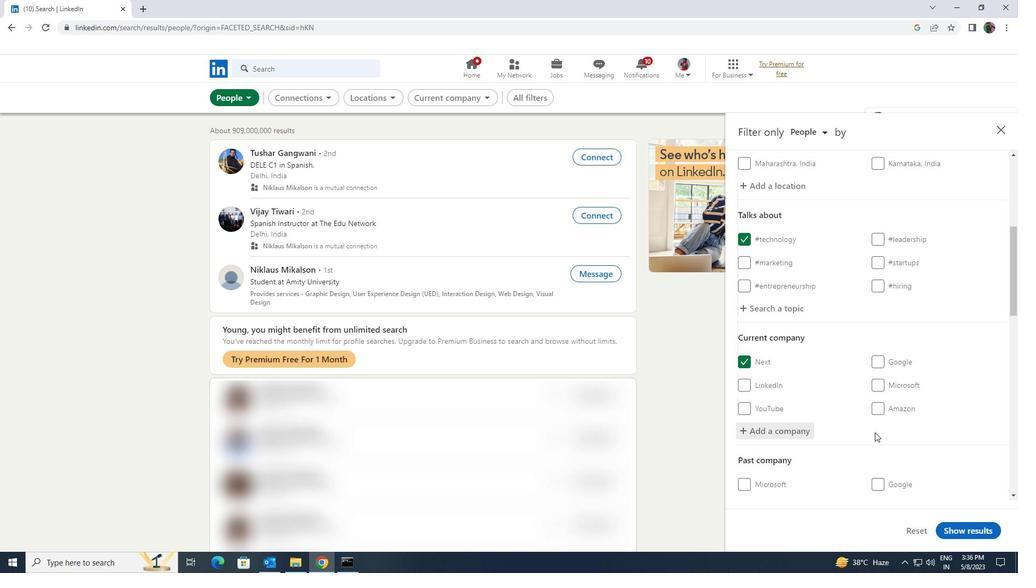 
Action: Mouse scrolled (876, 431) with delta (0, 0)
Screenshot: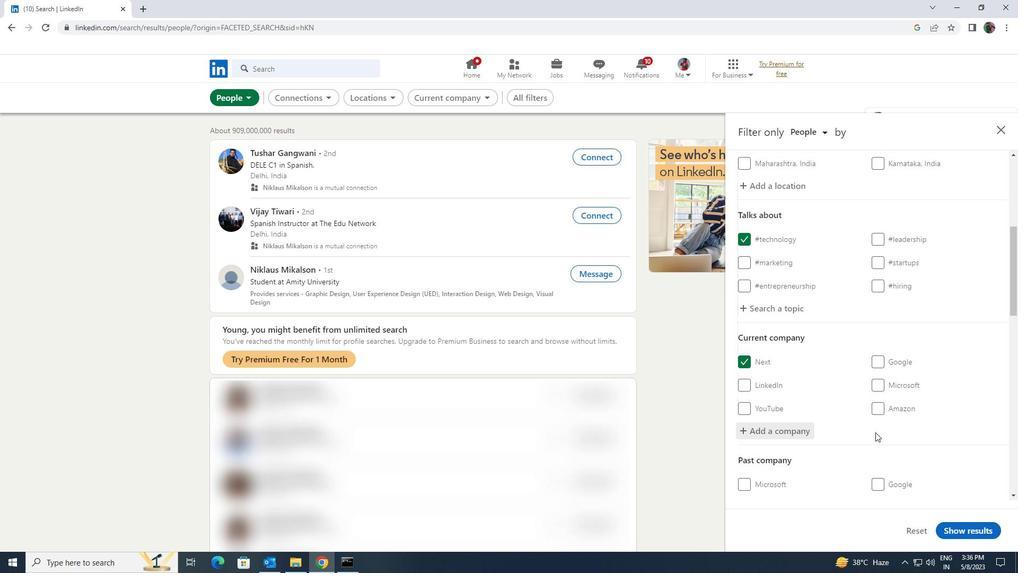 
Action: Mouse scrolled (876, 431) with delta (0, 0)
Screenshot: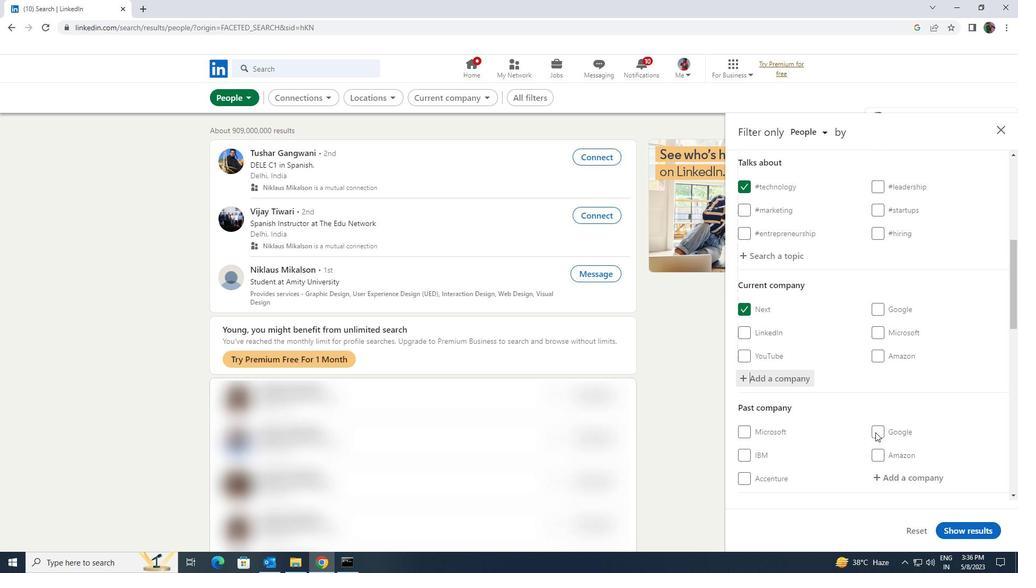 
Action: Mouse scrolled (876, 431) with delta (0, 0)
Screenshot: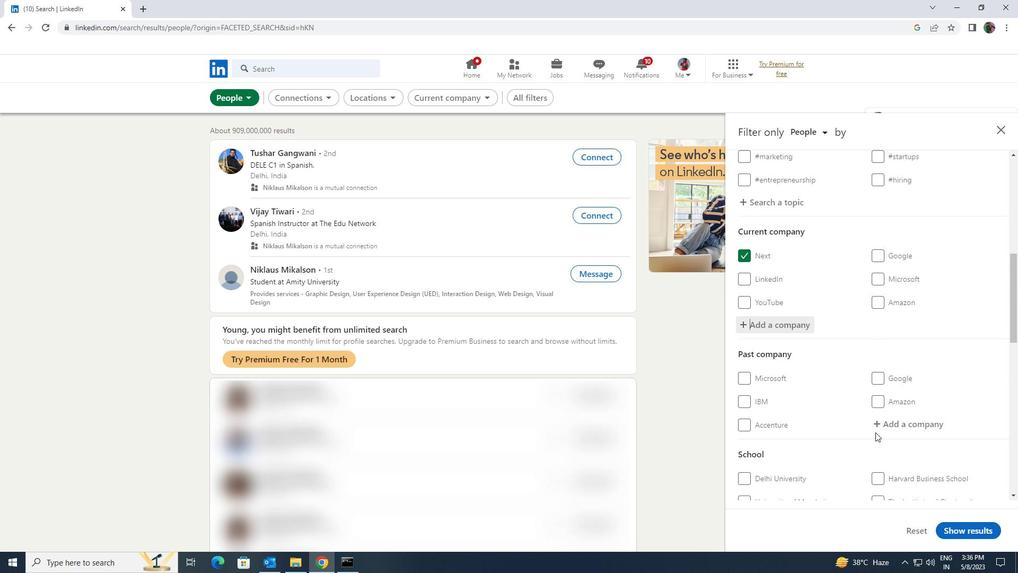 
Action: Mouse scrolled (876, 431) with delta (0, 0)
Screenshot: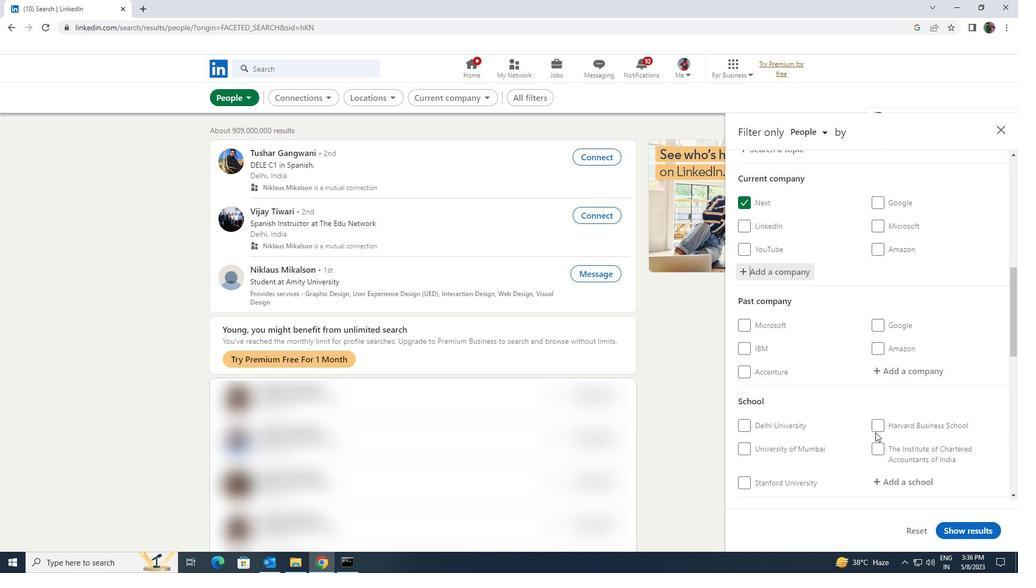 
Action: Mouse moved to (877, 432)
Screenshot: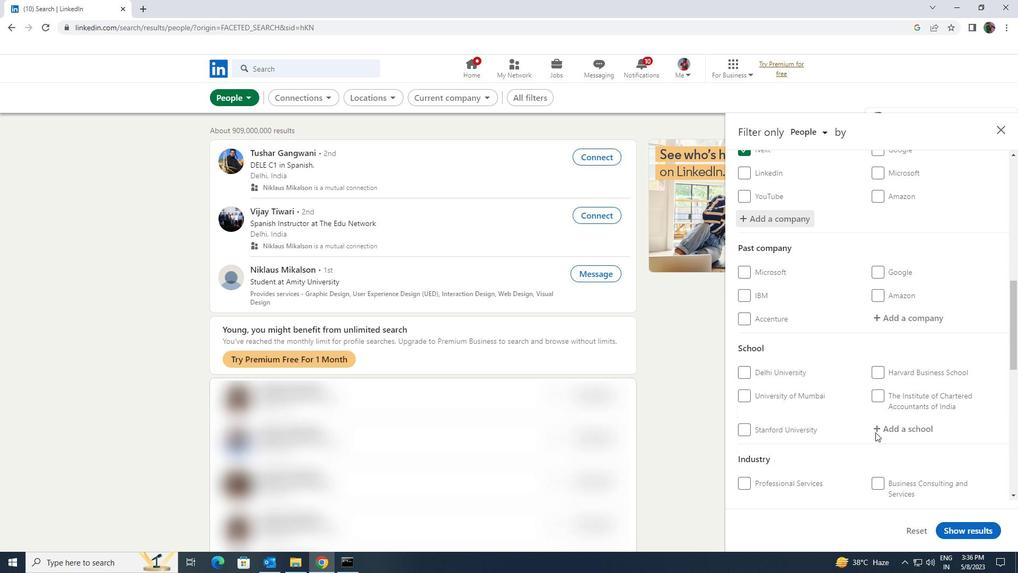 
Action: Mouse pressed left at (877, 432)
Screenshot: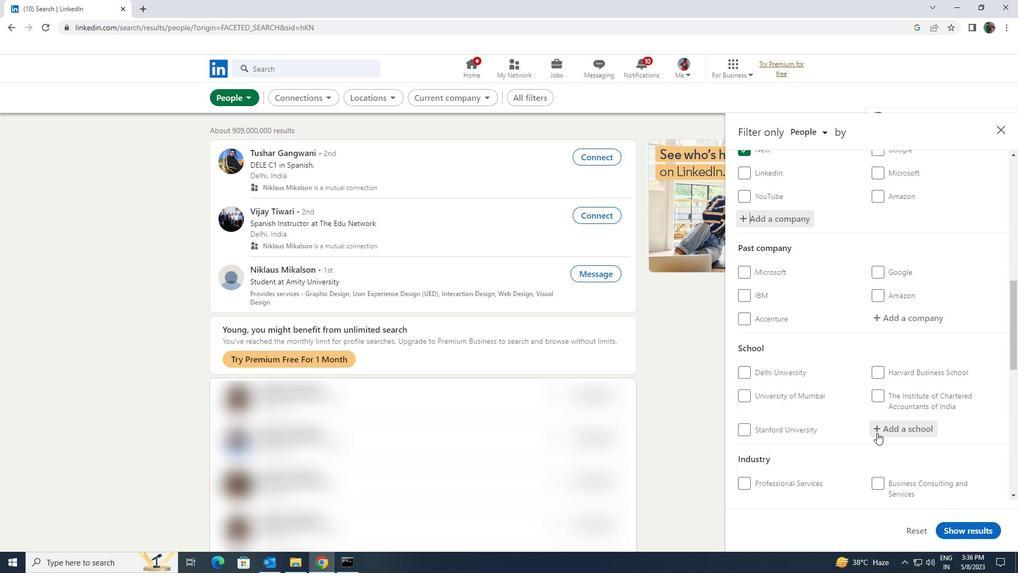 
Action: Key pressed <Key.shift>ODISHA<Key.space>
Screenshot: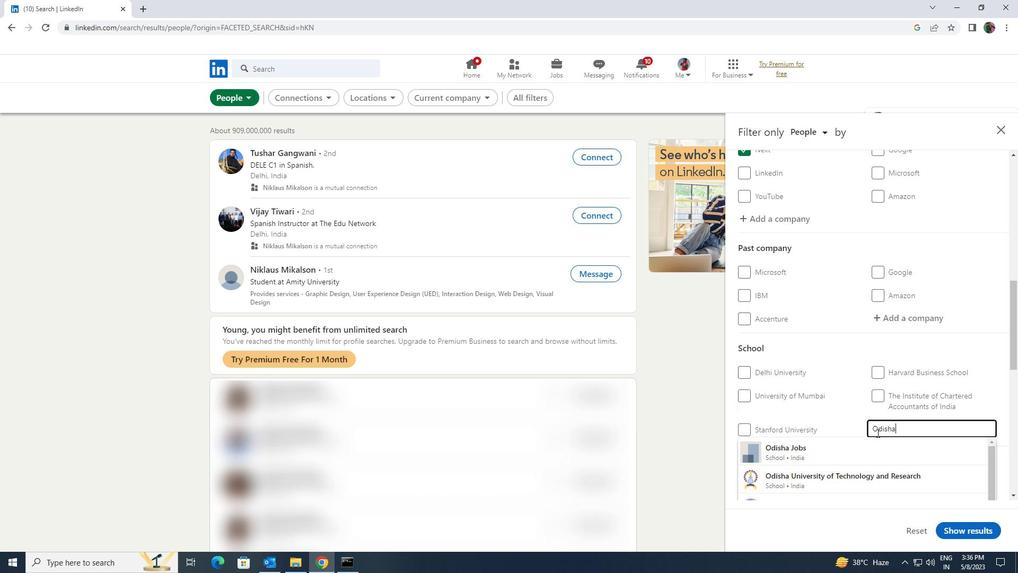 
Action: Mouse moved to (867, 483)
Screenshot: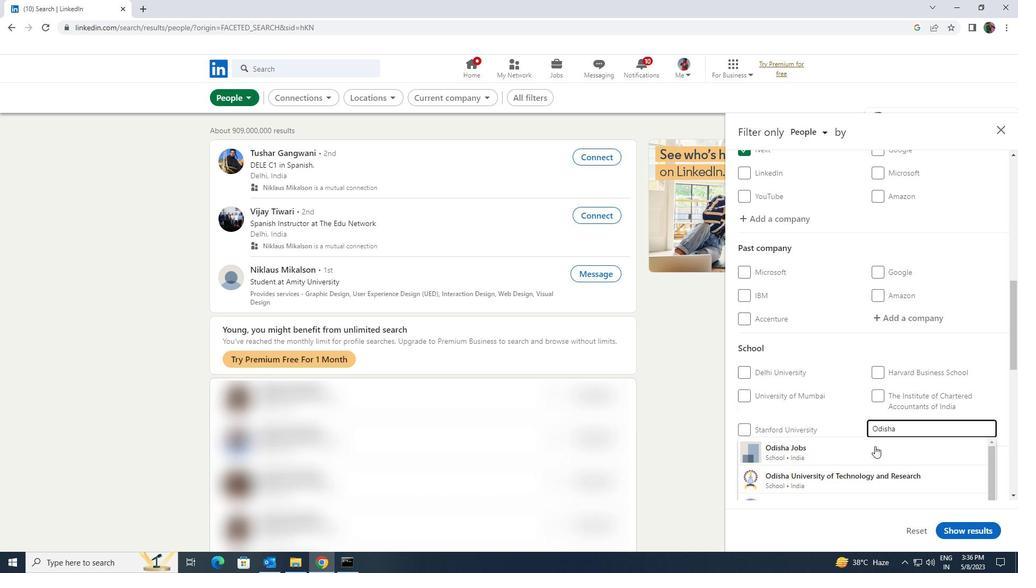 
Action: Mouse pressed left at (867, 483)
Screenshot: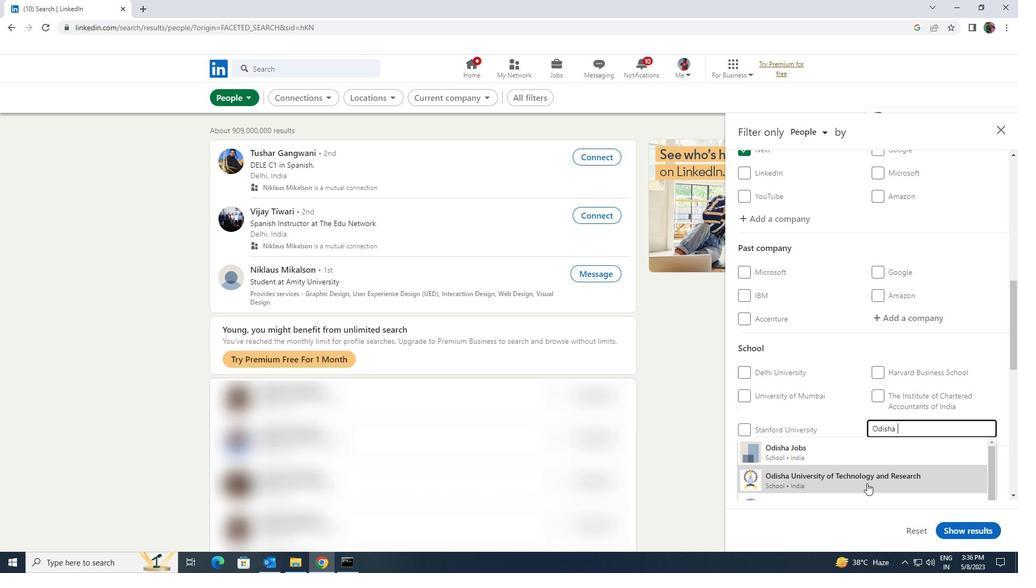 
Action: Mouse scrolled (867, 482) with delta (0, 0)
Screenshot: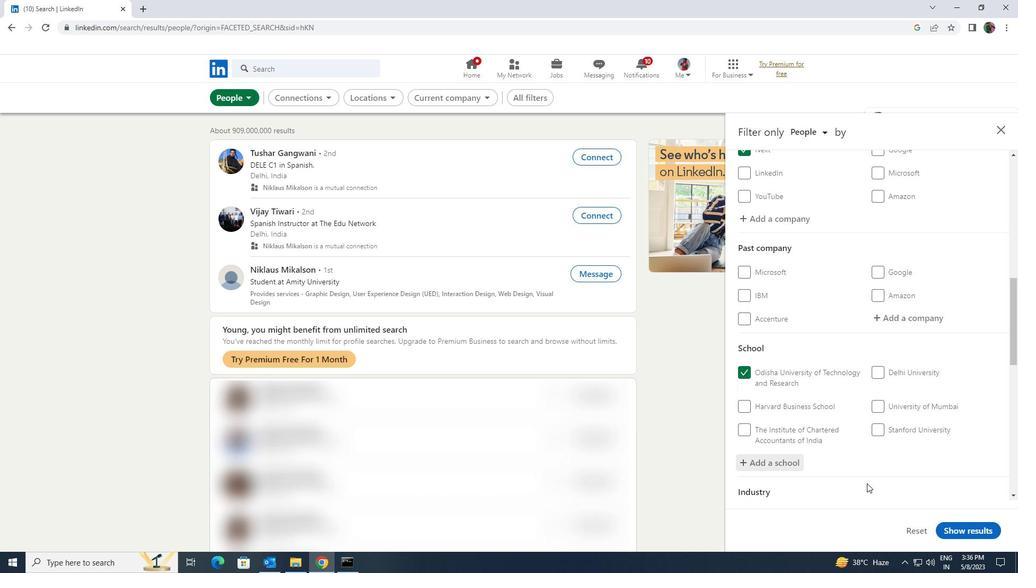 
Action: Mouse scrolled (867, 482) with delta (0, 0)
Screenshot: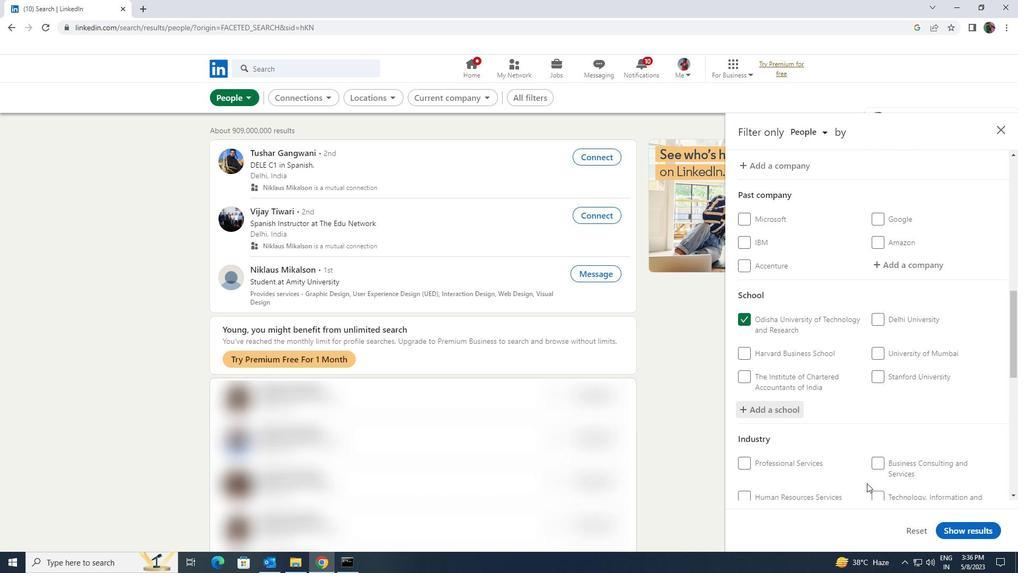 
Action: Mouse moved to (870, 479)
Screenshot: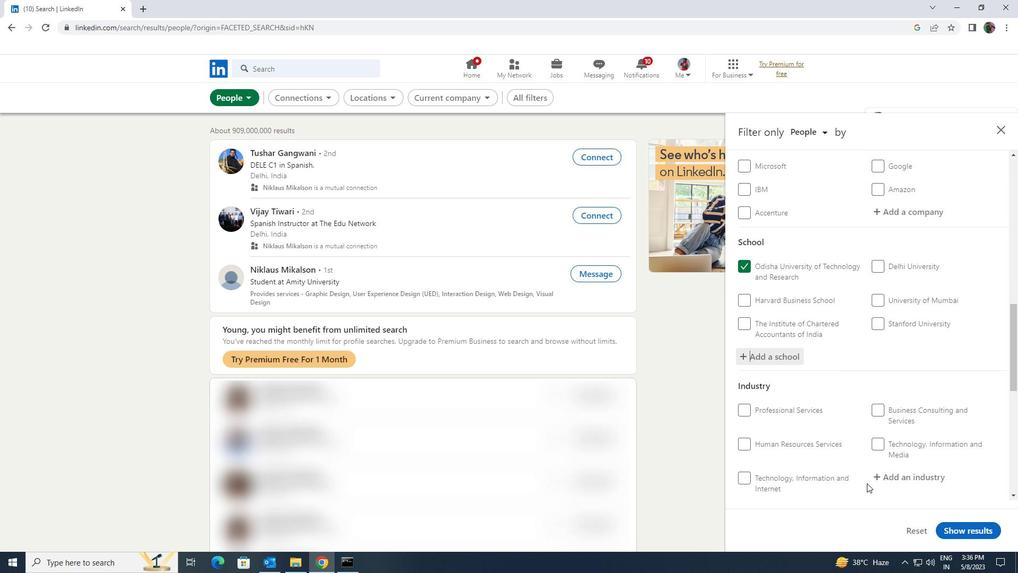 
Action: Mouse pressed left at (870, 479)
Screenshot: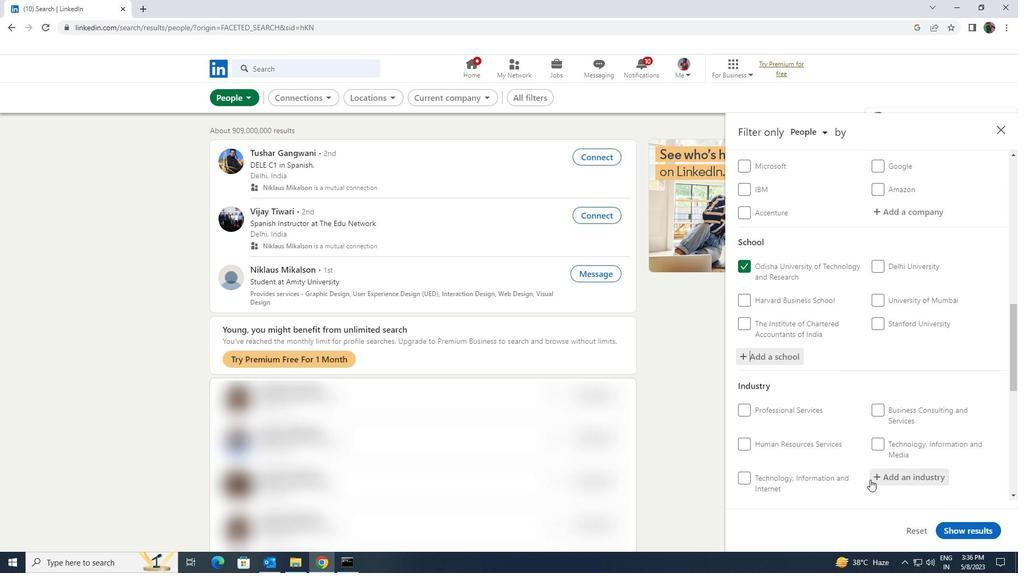 
Action: Key pressed <Key.shift><Key.shift><Key.shift><Key.shift><Key.shift><Key.shift><Key.shift><Key.shift><Key.shift>INTERNATIONAL<Key.space><Key.shift>TRADE
Screenshot: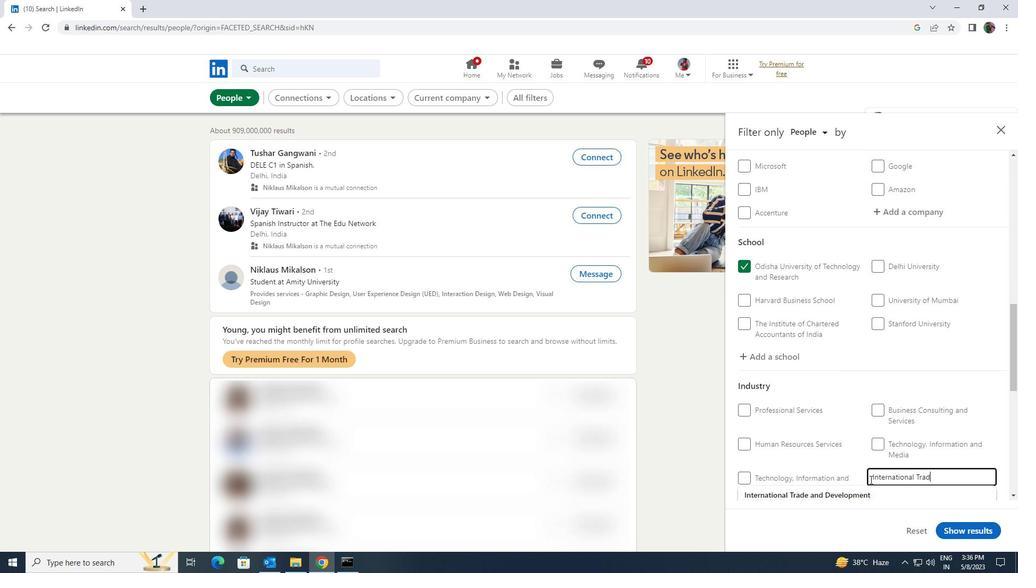 
Action: Mouse moved to (870, 490)
Screenshot: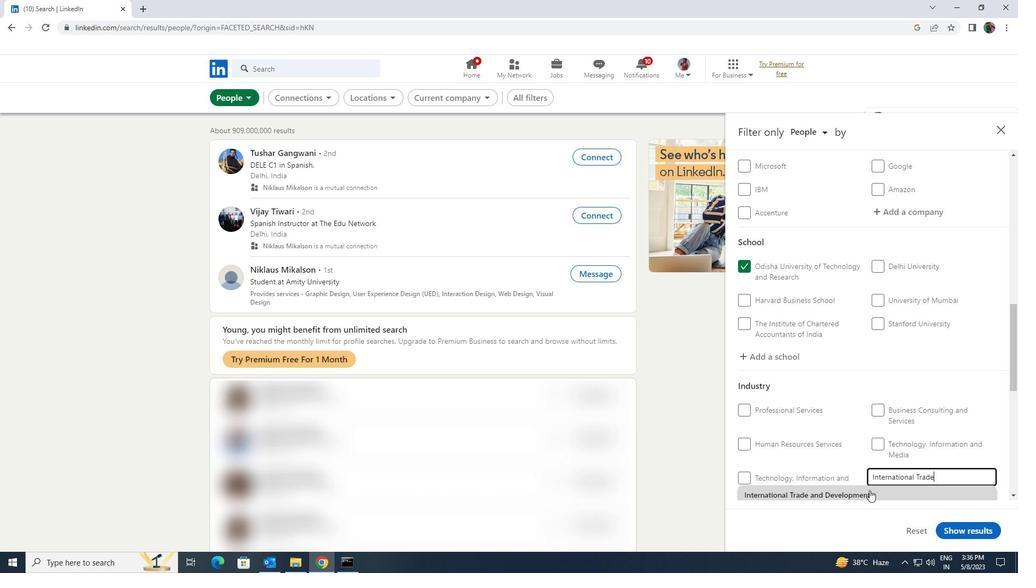 
Action: Mouse pressed left at (870, 490)
Screenshot: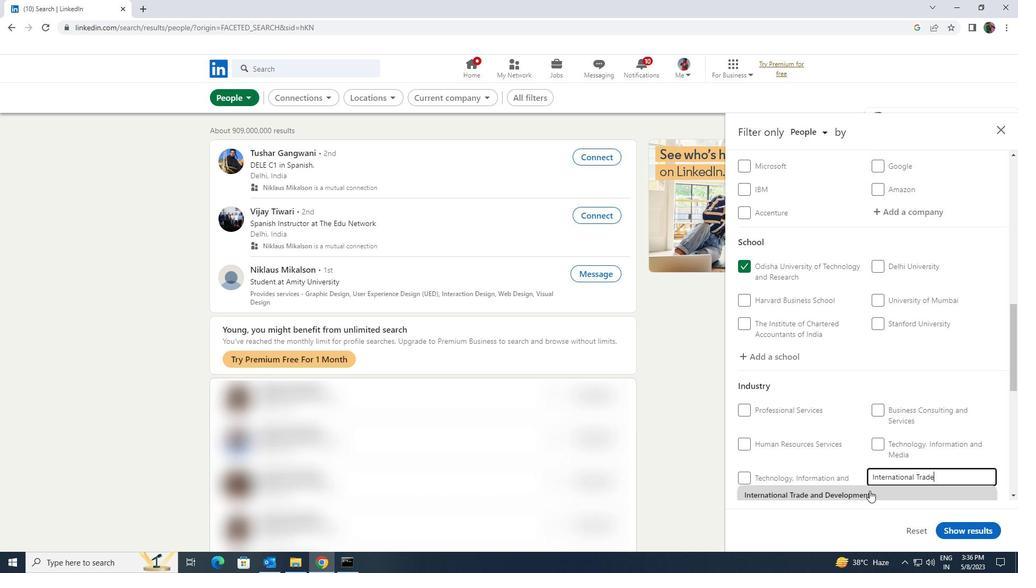 
Action: Mouse moved to (869, 484)
Screenshot: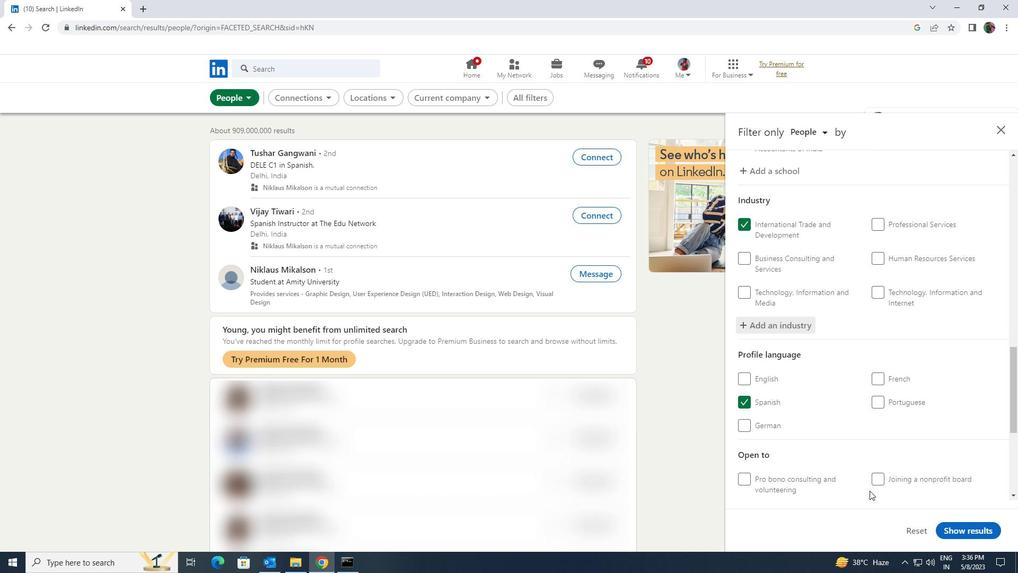 
Action: Mouse scrolled (869, 484) with delta (0, 0)
Screenshot: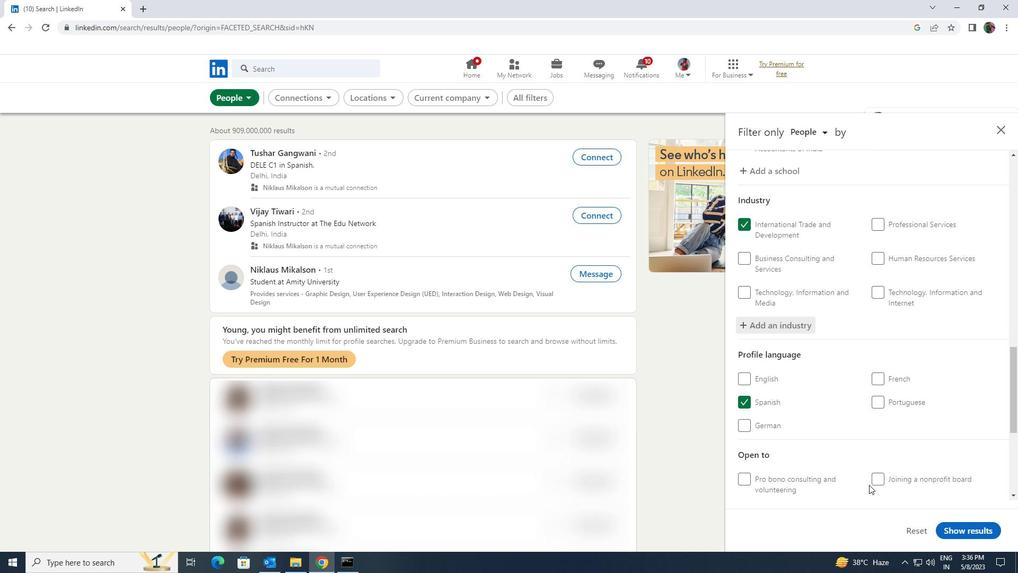 
Action: Mouse scrolled (869, 484) with delta (0, 0)
Screenshot: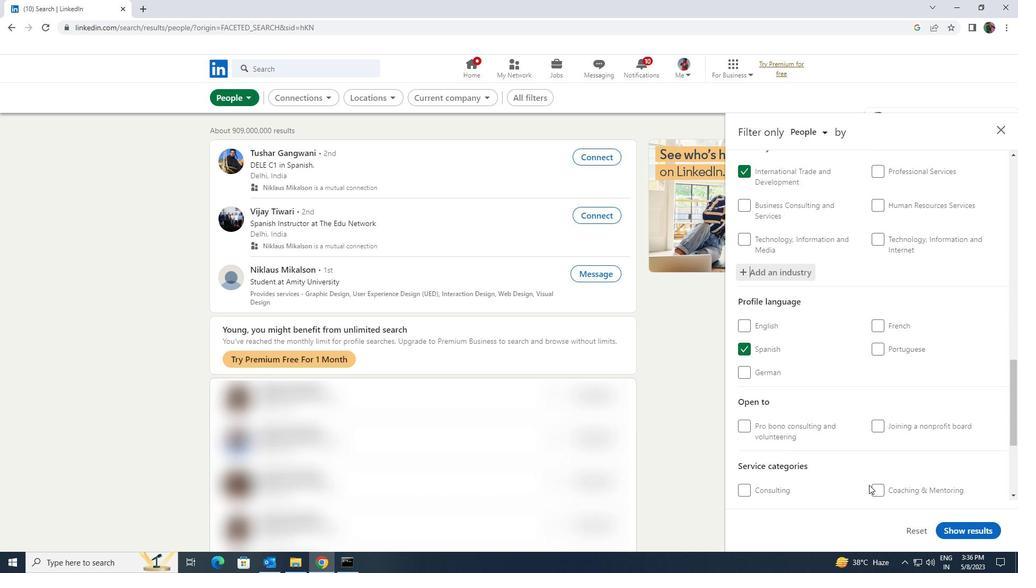 
Action: Mouse scrolled (869, 484) with delta (0, 0)
Screenshot: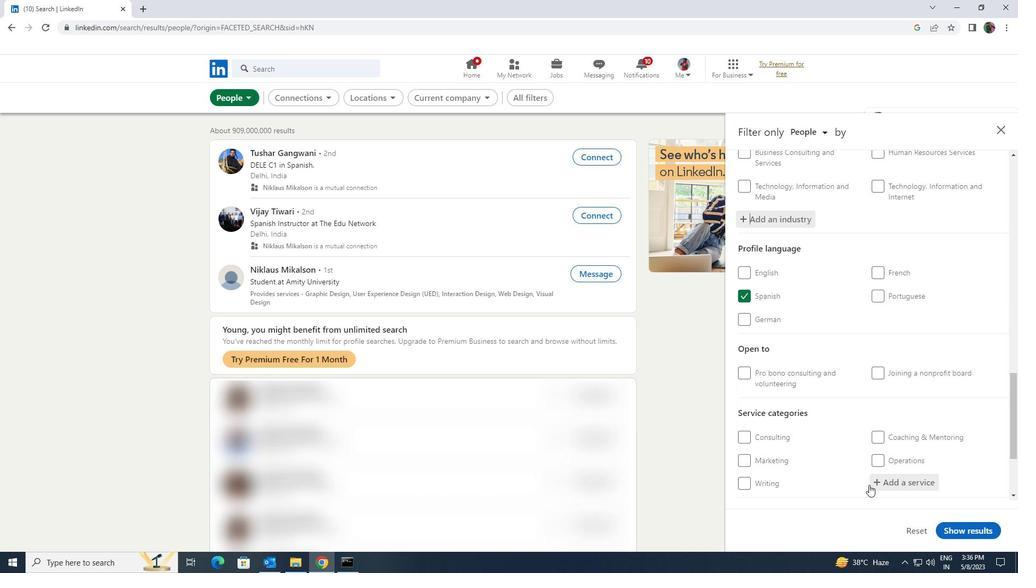 
Action: Mouse moved to (888, 426)
Screenshot: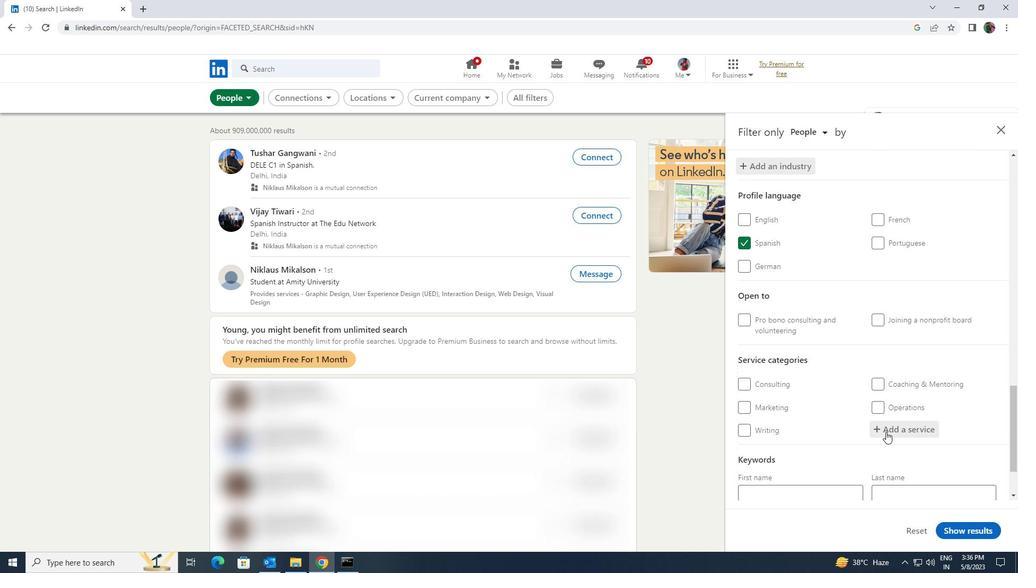 
Action: Mouse pressed left at (888, 426)
Screenshot: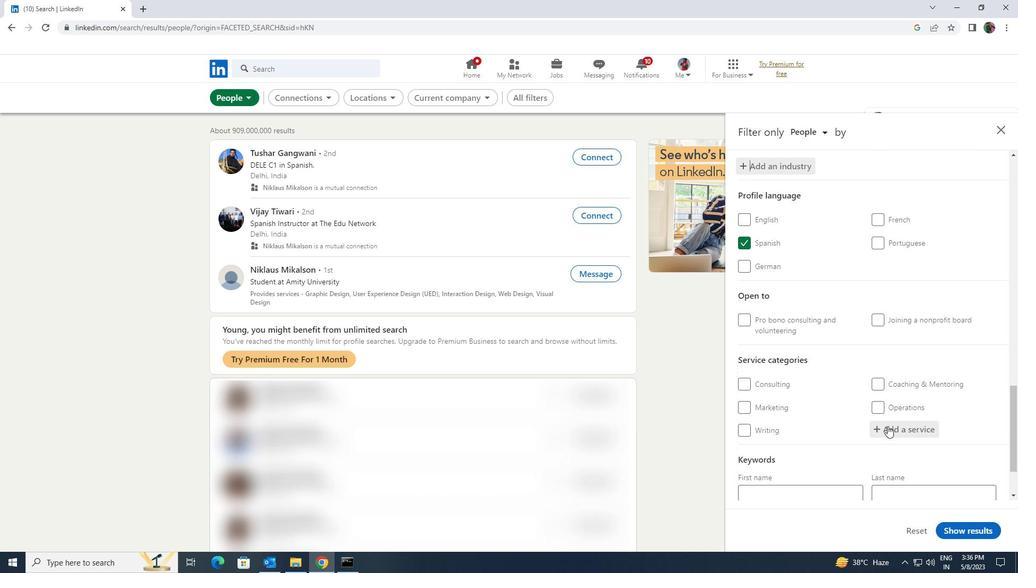 
Action: Key pressed <Key.shift><Key.shift><Key.shift><Key.shift><Key.shift>CONTENT<Key.space>
Screenshot: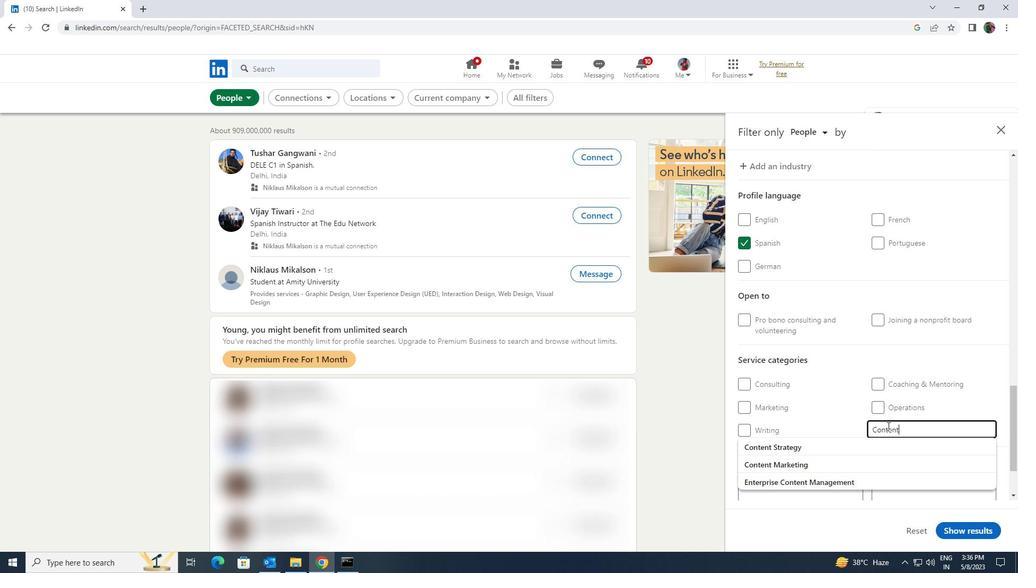 
Action: Mouse moved to (887, 438)
Screenshot: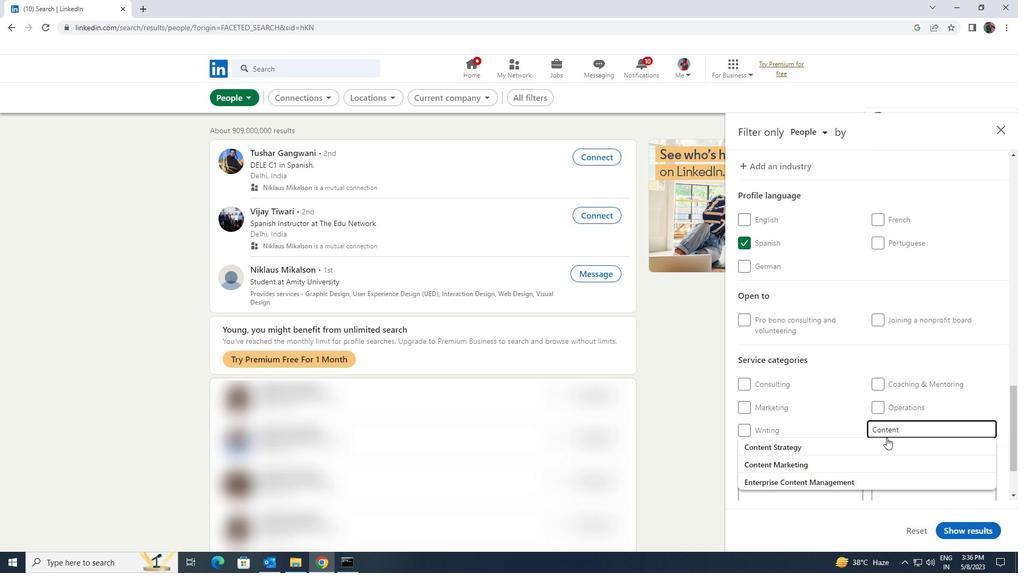 
Action: Mouse pressed left at (887, 438)
Screenshot: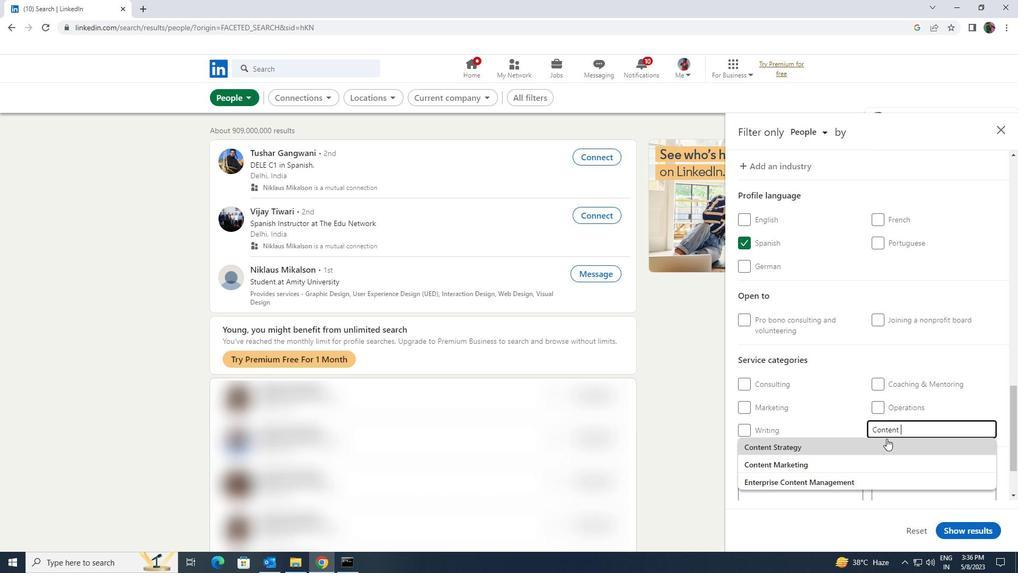 
Action: Mouse scrolled (887, 438) with delta (0, 0)
Screenshot: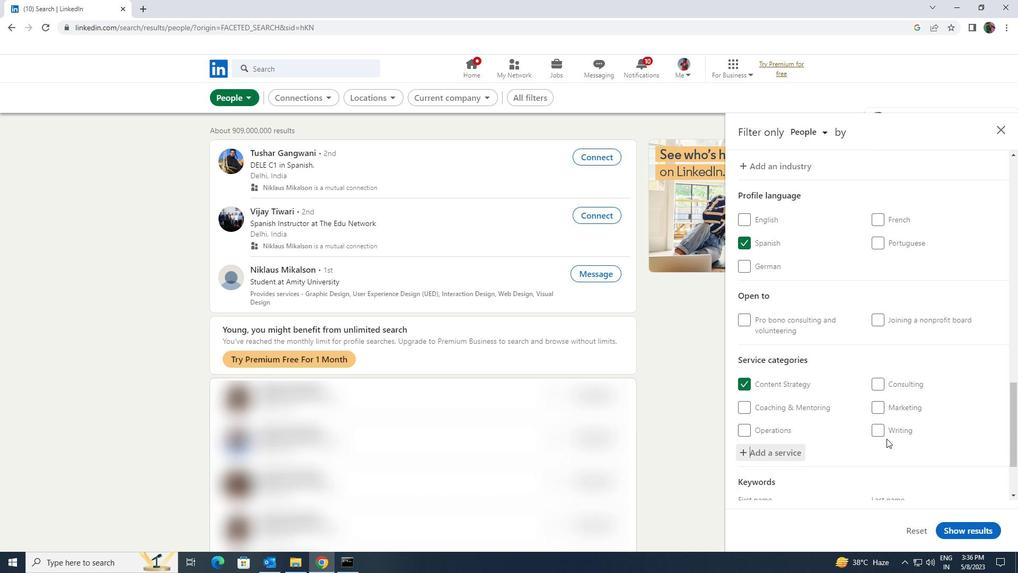 
Action: Mouse scrolled (887, 438) with delta (0, 0)
Screenshot: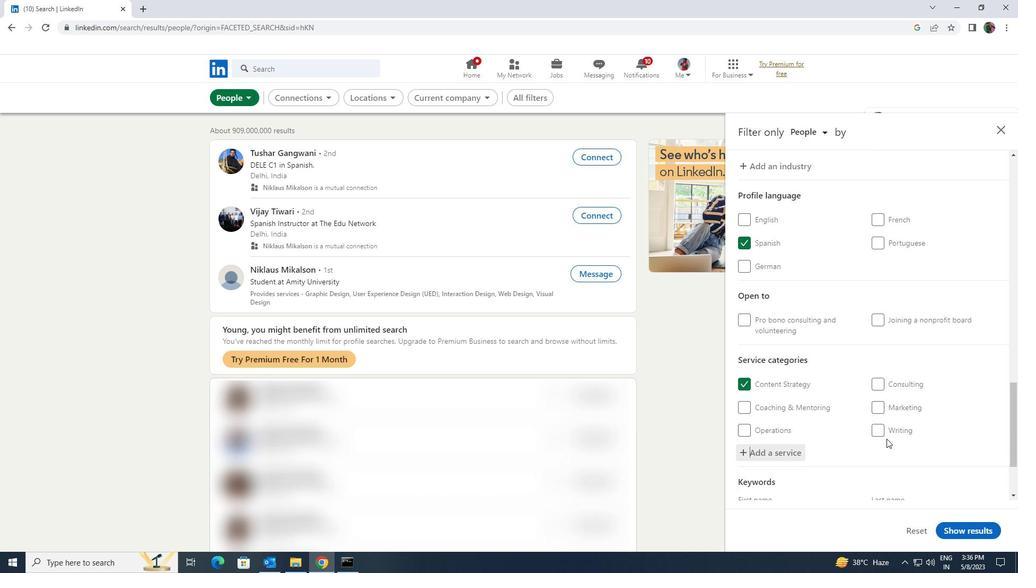 
Action: Mouse scrolled (887, 438) with delta (0, 0)
Screenshot: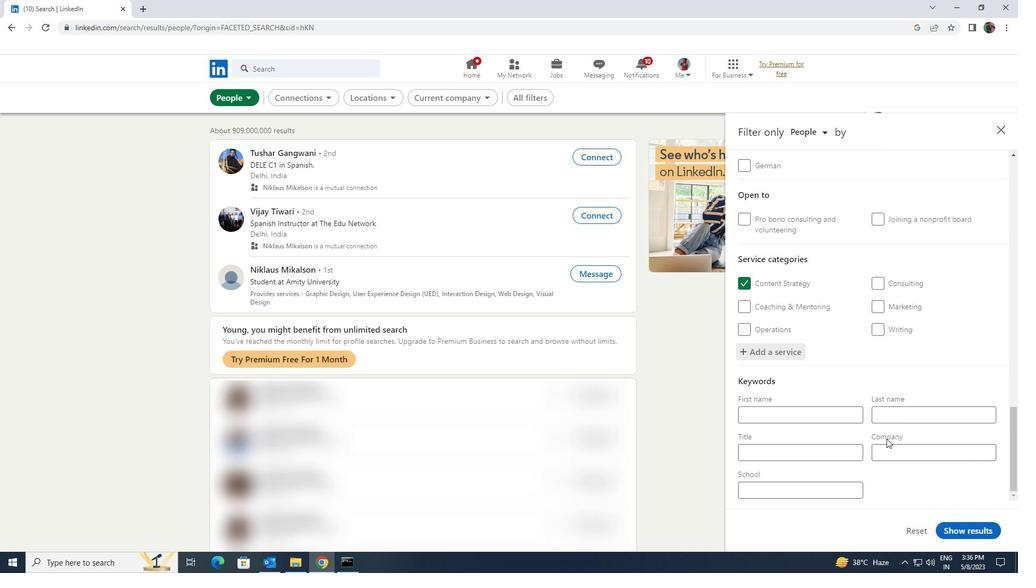 
Action: Mouse scrolled (887, 438) with delta (0, 0)
Screenshot: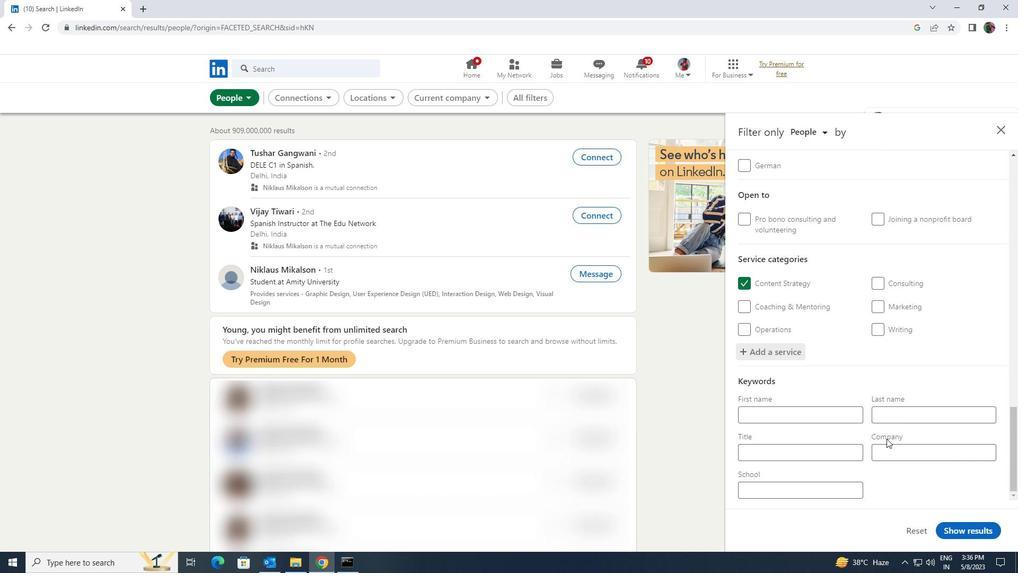 
Action: Mouse moved to (855, 446)
Screenshot: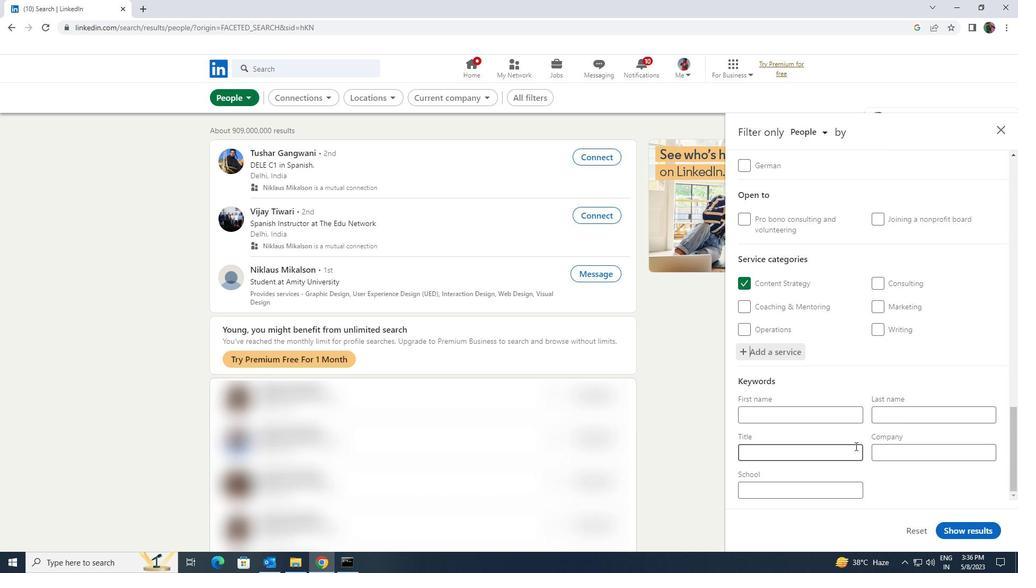 
Action: Mouse pressed left at (855, 446)
Screenshot: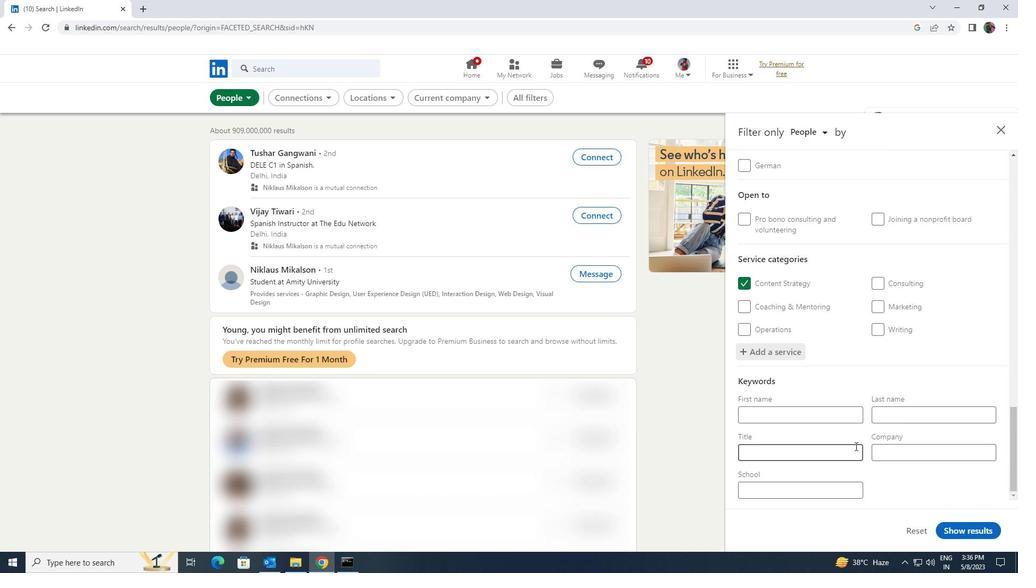 
Action: Key pressed <Key.shift><Key.shift><Key.shift><Key.shift>COMPUTER<Key.space><Key.shift><Key.shift><Key.shift>PROGRAMMER
Screenshot: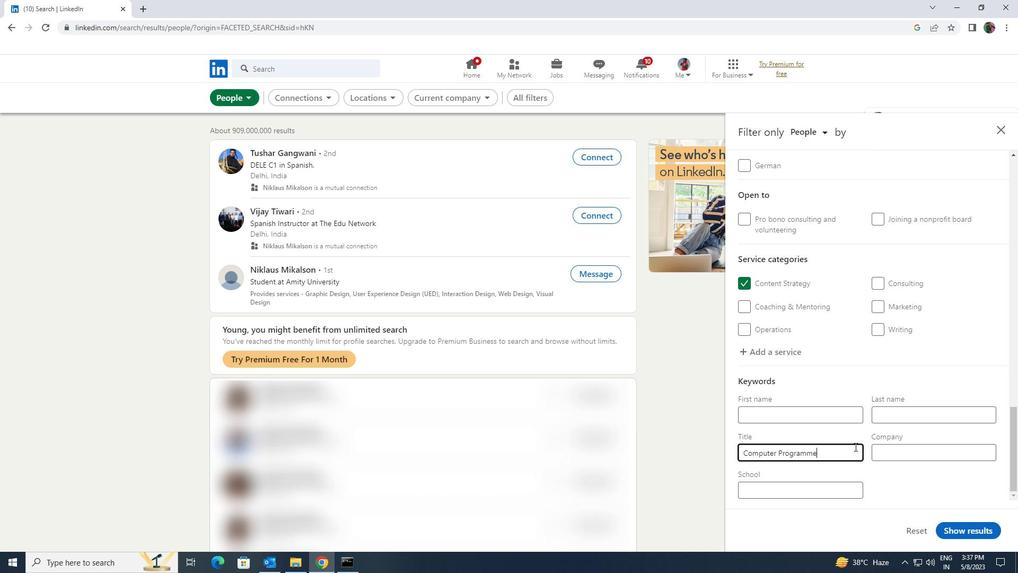 
Action: Mouse moved to (948, 526)
Screenshot: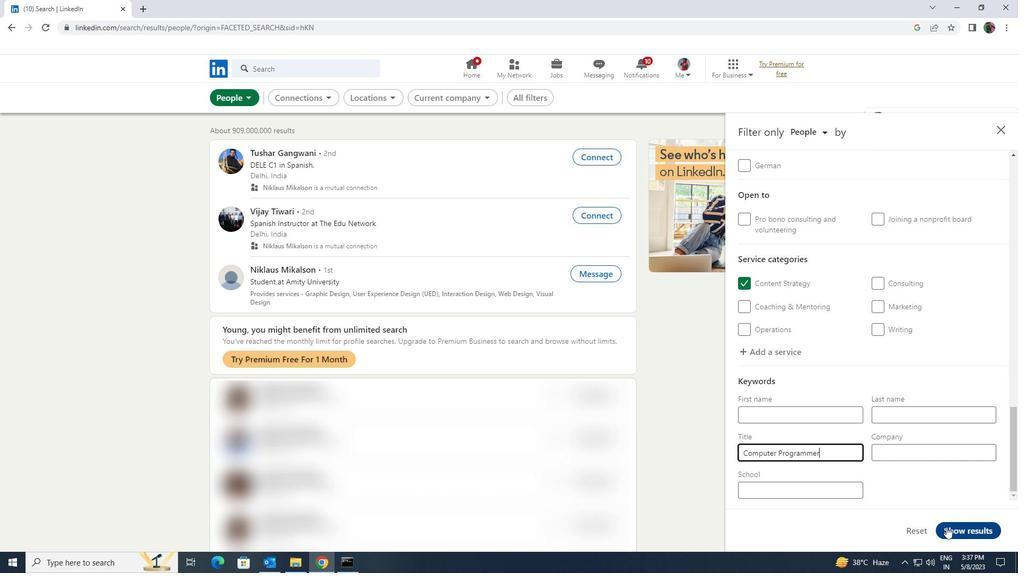 
Action: Mouse pressed left at (948, 526)
Screenshot: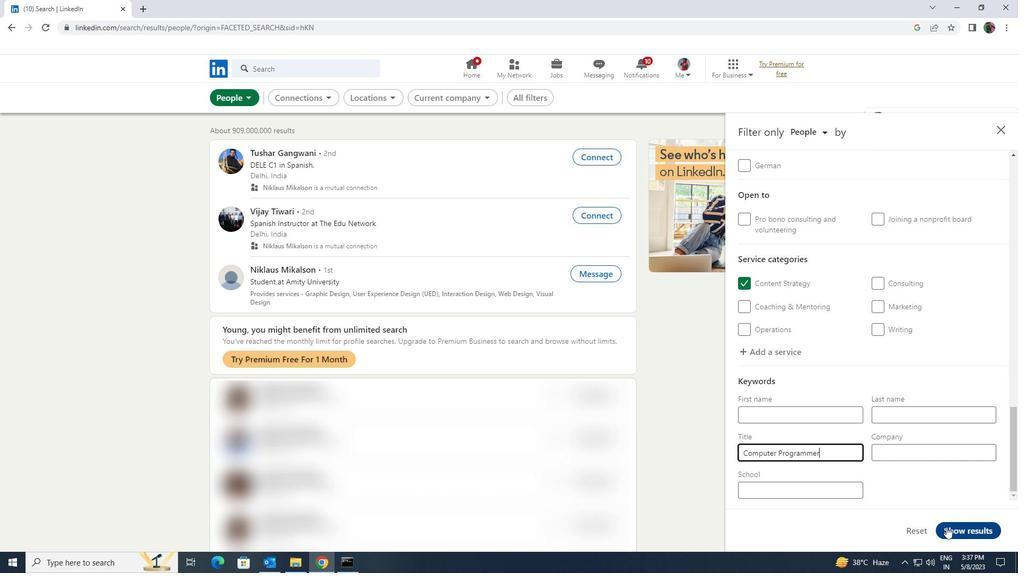 
